 Task: Search Round Trip flight tickets for 1 adult, in Economy from London to Tokyo to travel on 11-Dec-2023. Tokyo to London on 26-Dec-2023.  Setup price alerts to receive notifications for price drop.
Action: Mouse moved to (370, 261)
Screenshot: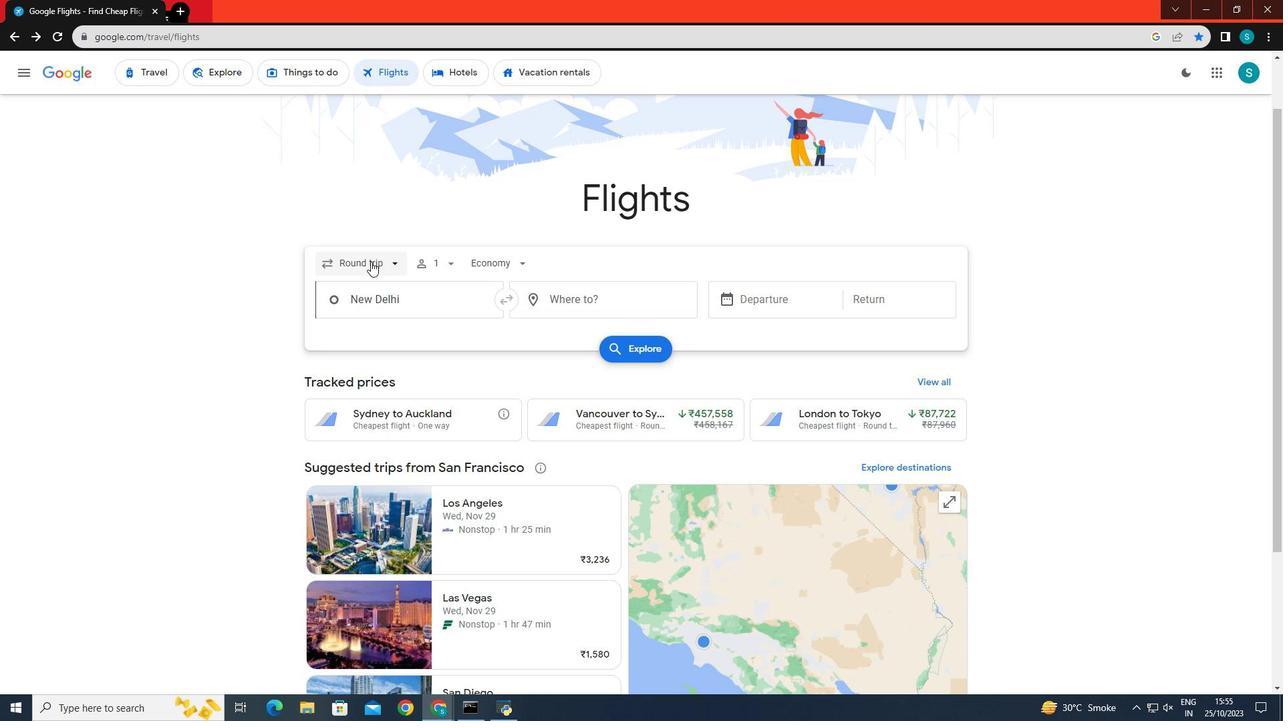 
Action: Mouse pressed left at (370, 261)
Screenshot: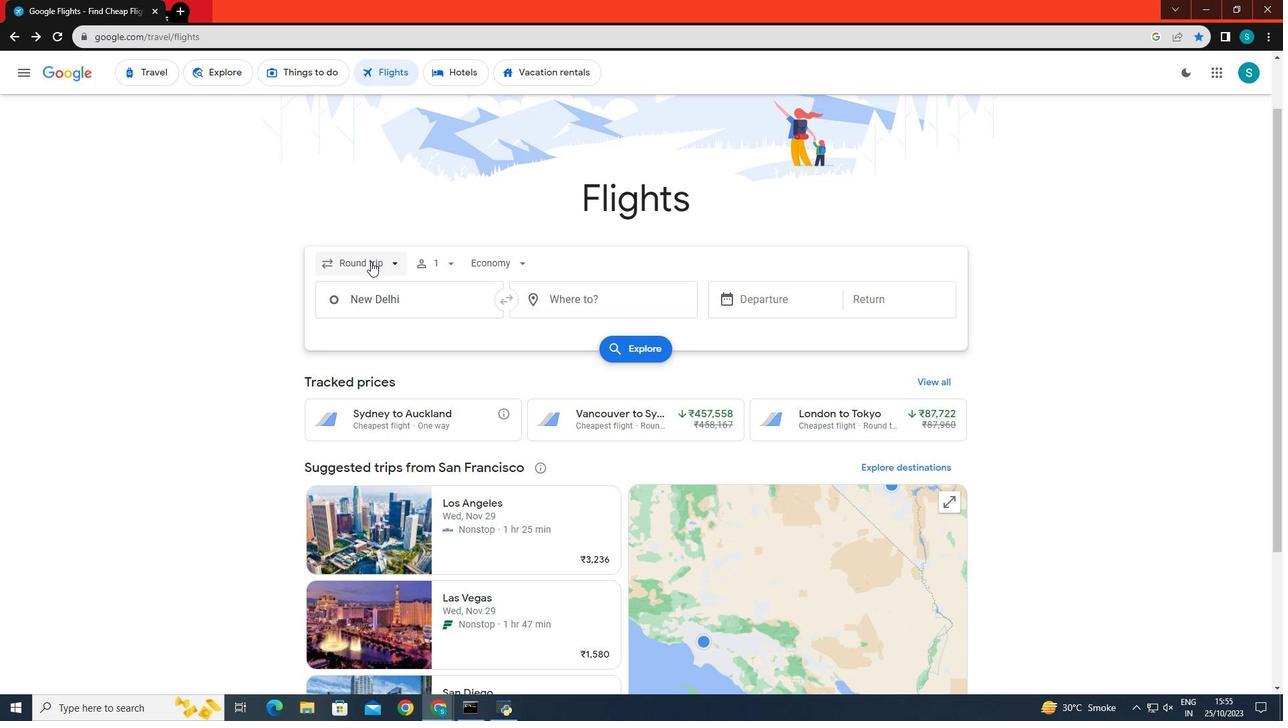 
Action: Mouse moved to (369, 298)
Screenshot: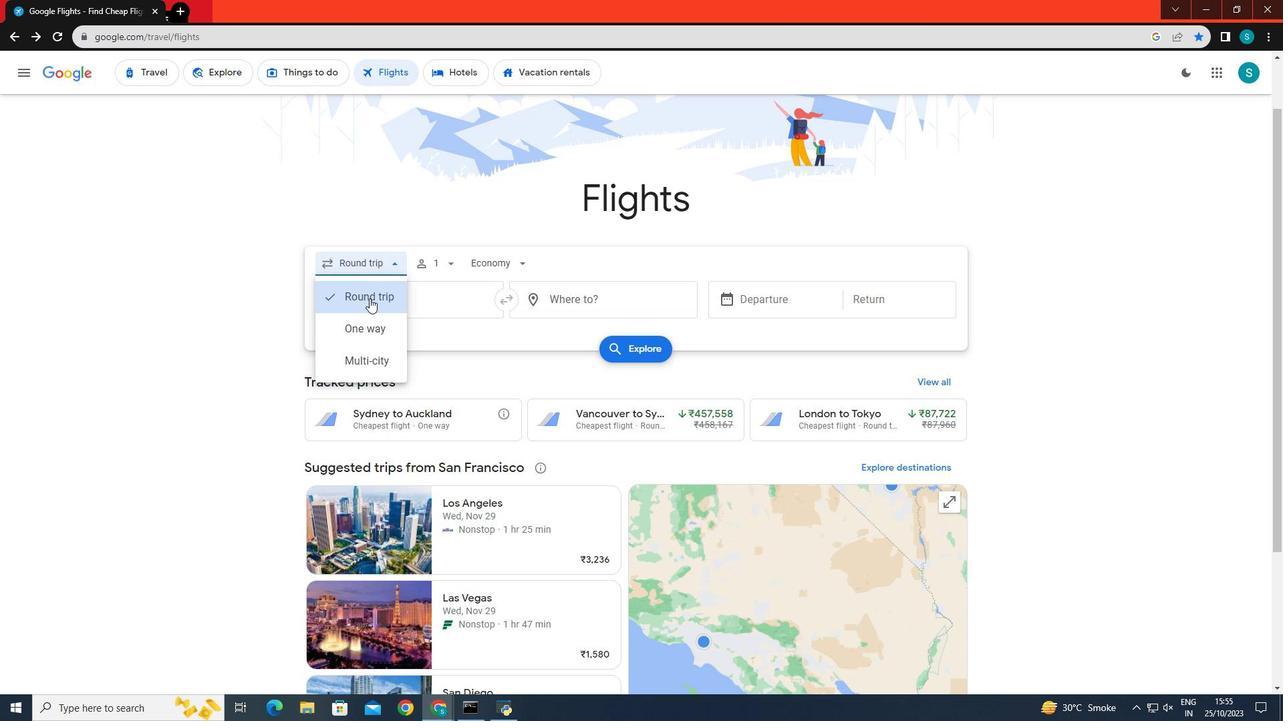 
Action: Mouse pressed left at (369, 298)
Screenshot: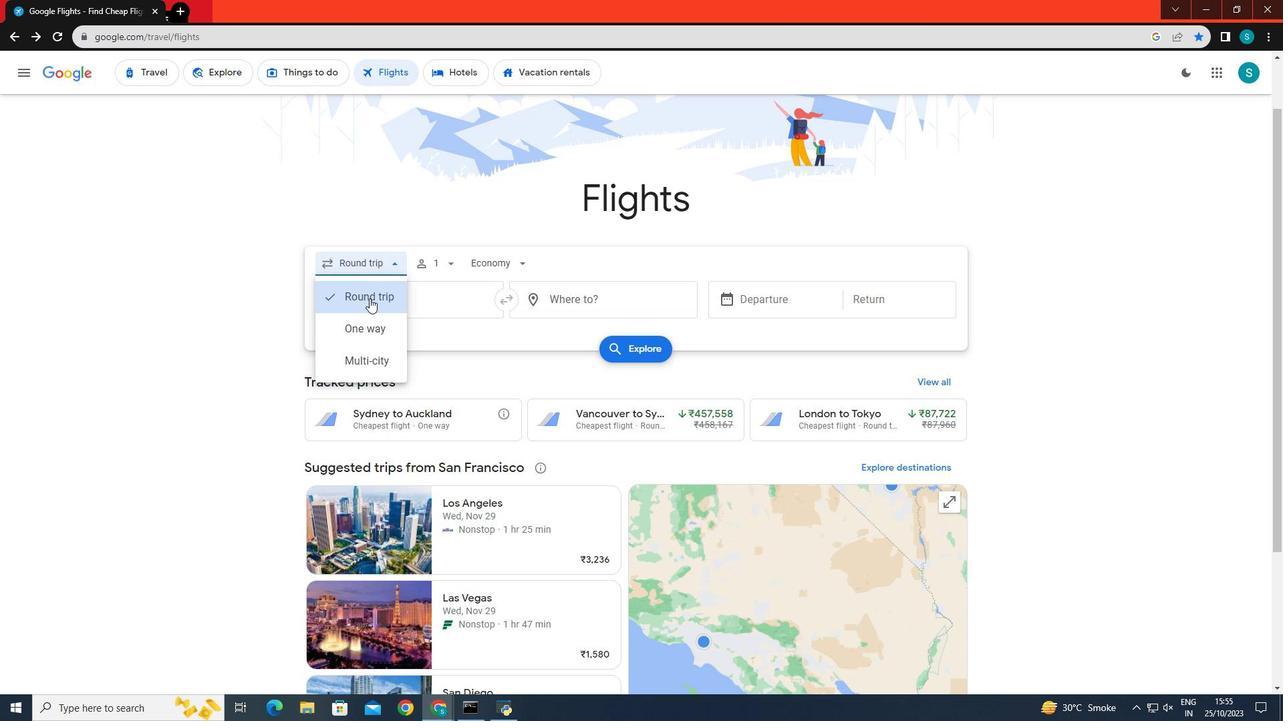 
Action: Mouse moved to (427, 262)
Screenshot: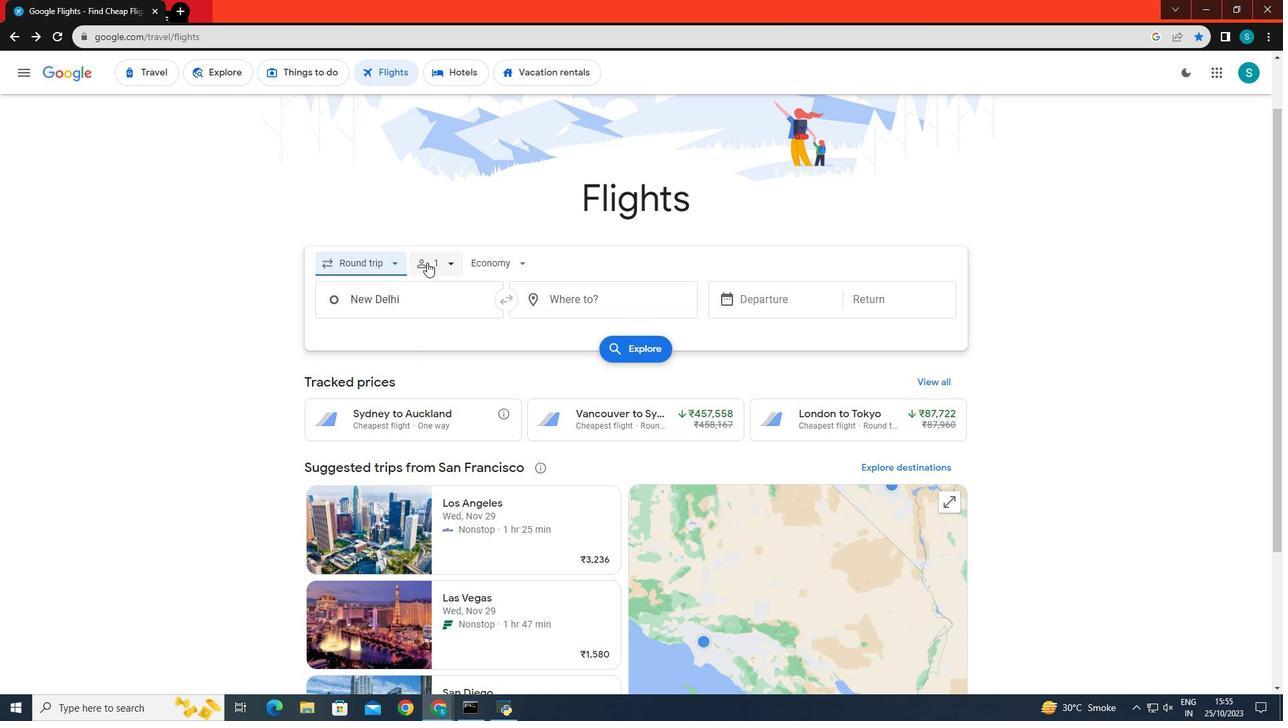 
Action: Mouse pressed left at (427, 262)
Screenshot: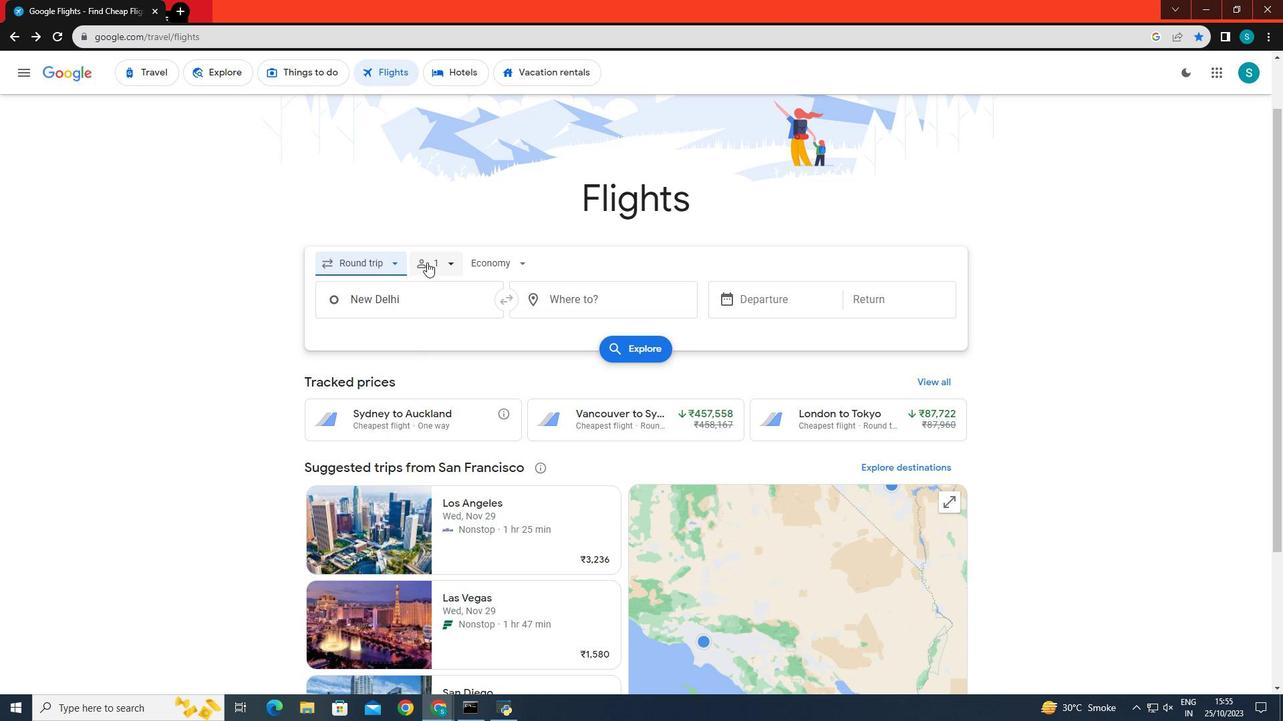 
Action: Mouse moved to (551, 294)
Screenshot: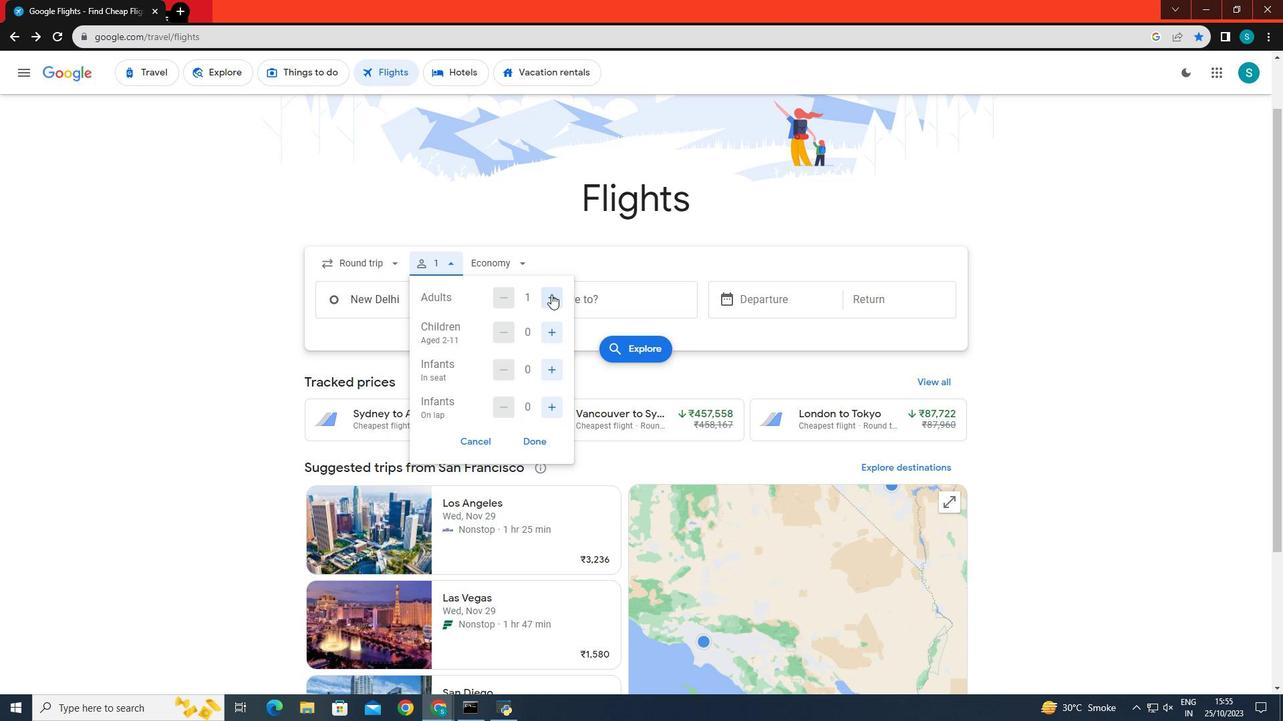 
Action: Mouse pressed left at (551, 294)
Screenshot: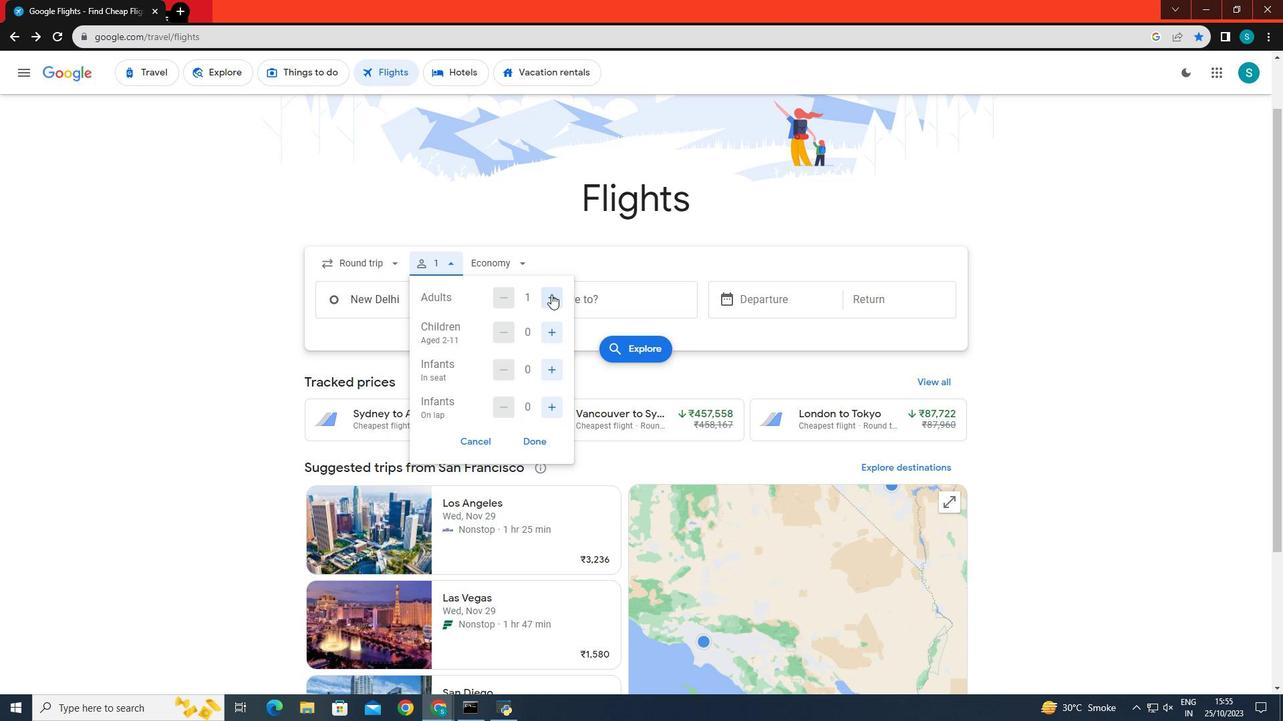 
Action: Mouse moved to (542, 447)
Screenshot: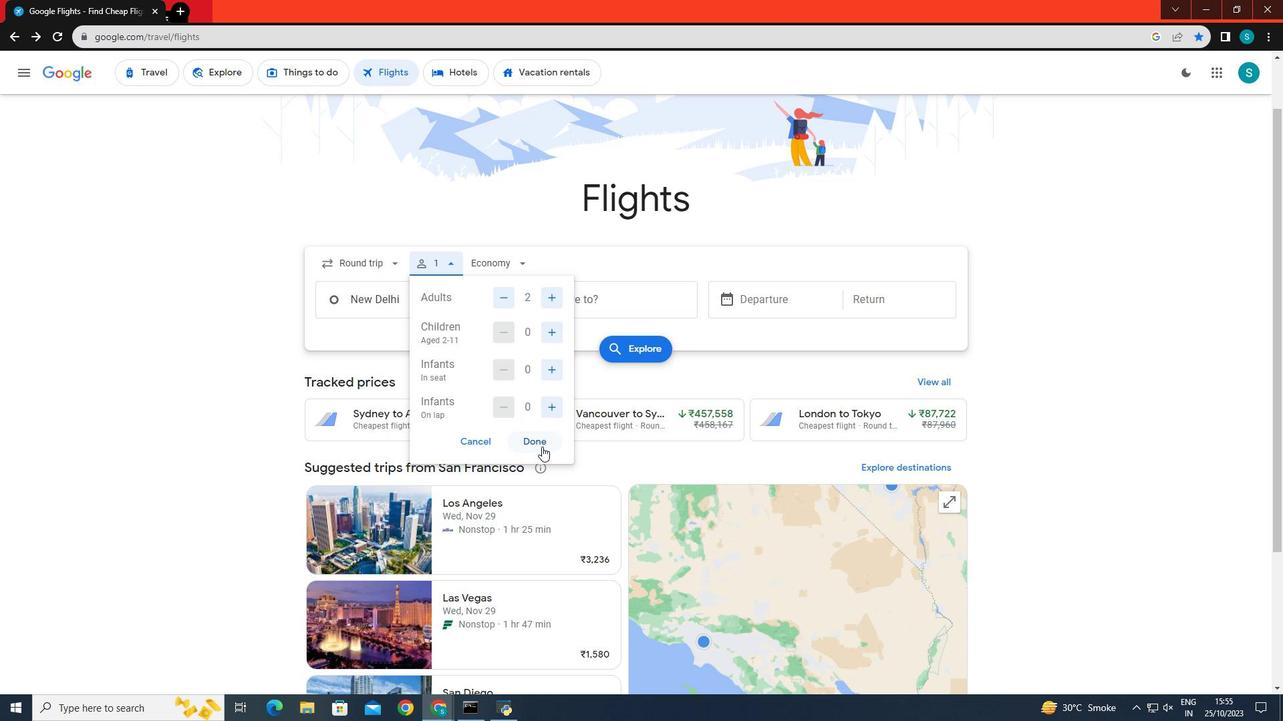 
Action: Mouse pressed left at (542, 447)
Screenshot: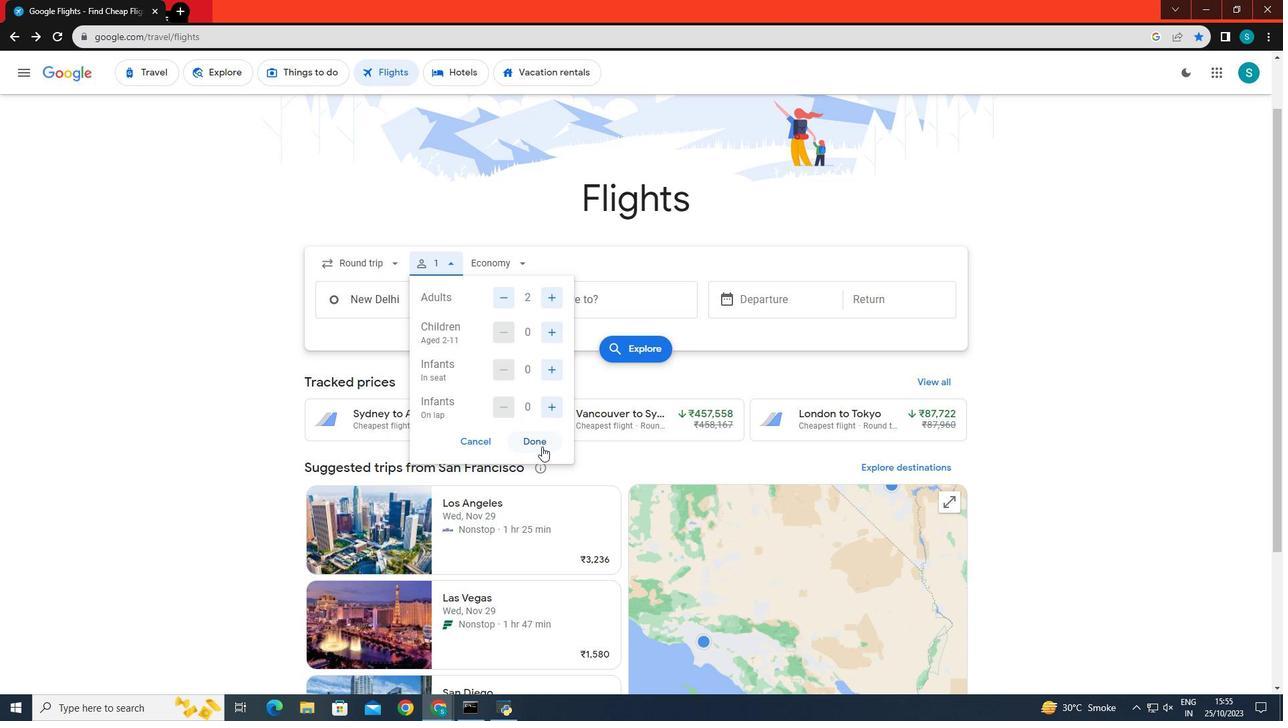 
Action: Mouse moved to (499, 265)
Screenshot: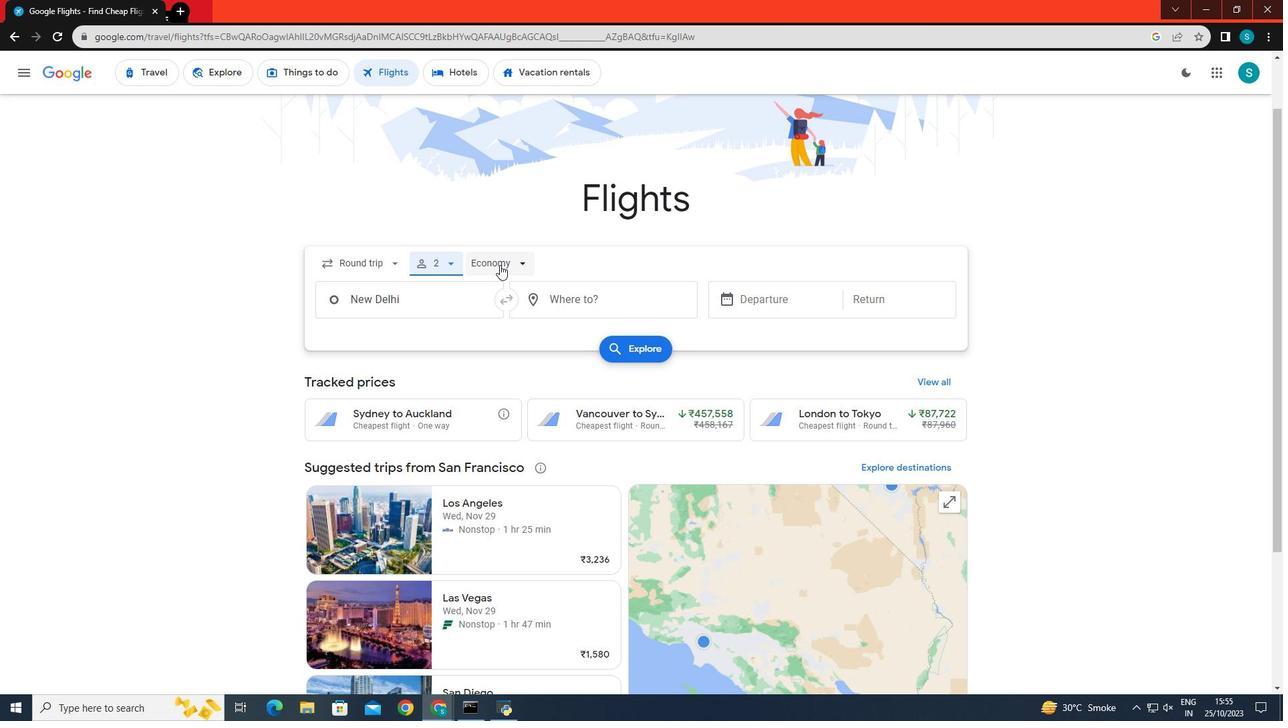 
Action: Mouse pressed left at (499, 265)
Screenshot: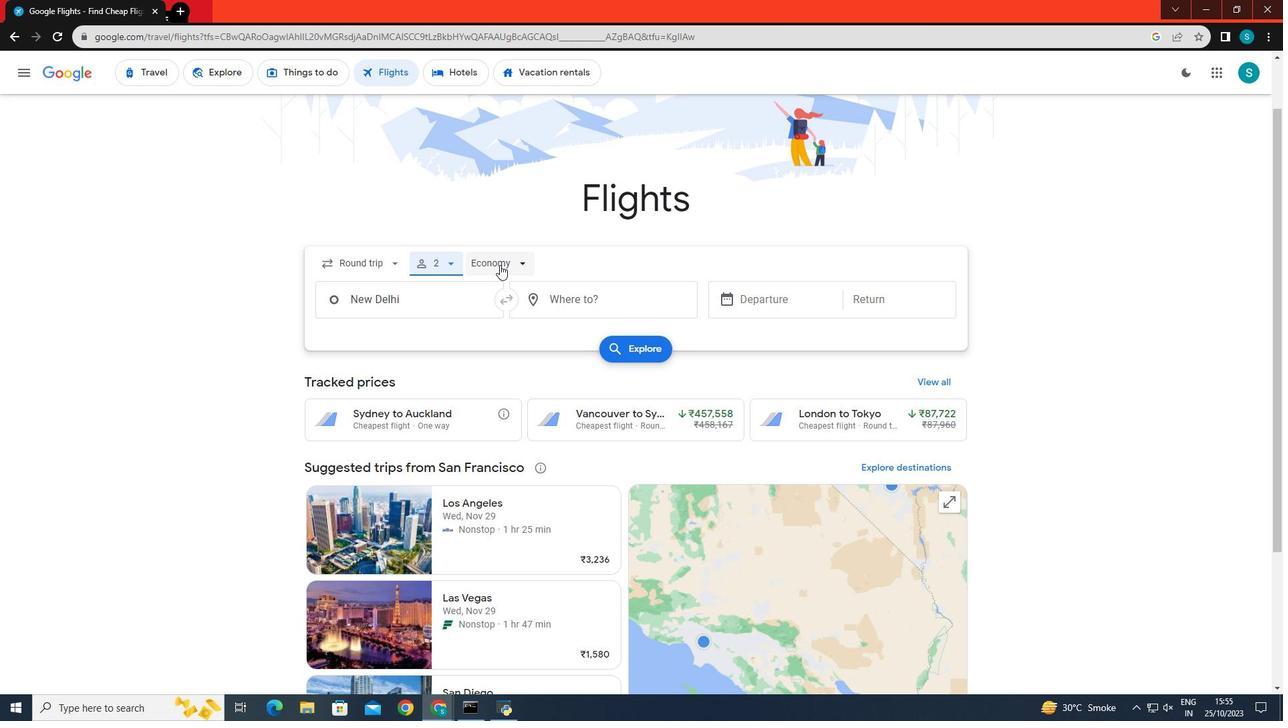 
Action: Mouse moved to (513, 298)
Screenshot: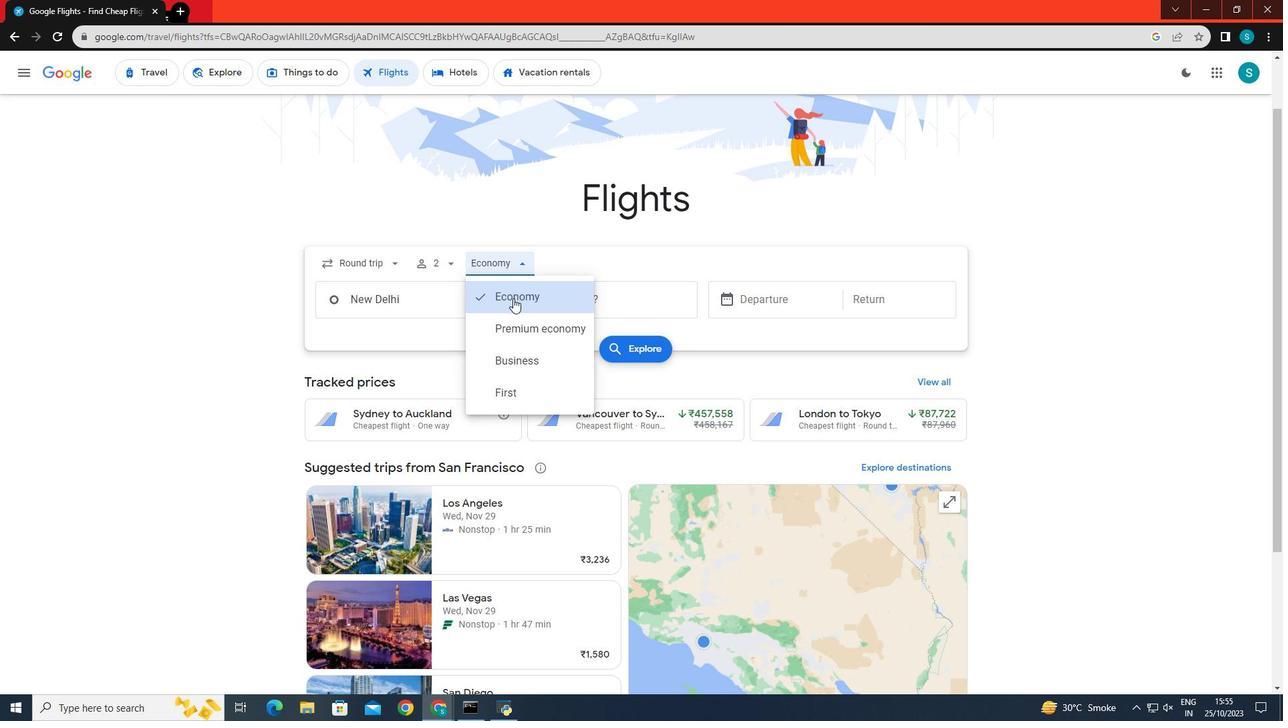 
Action: Mouse pressed left at (513, 298)
Screenshot: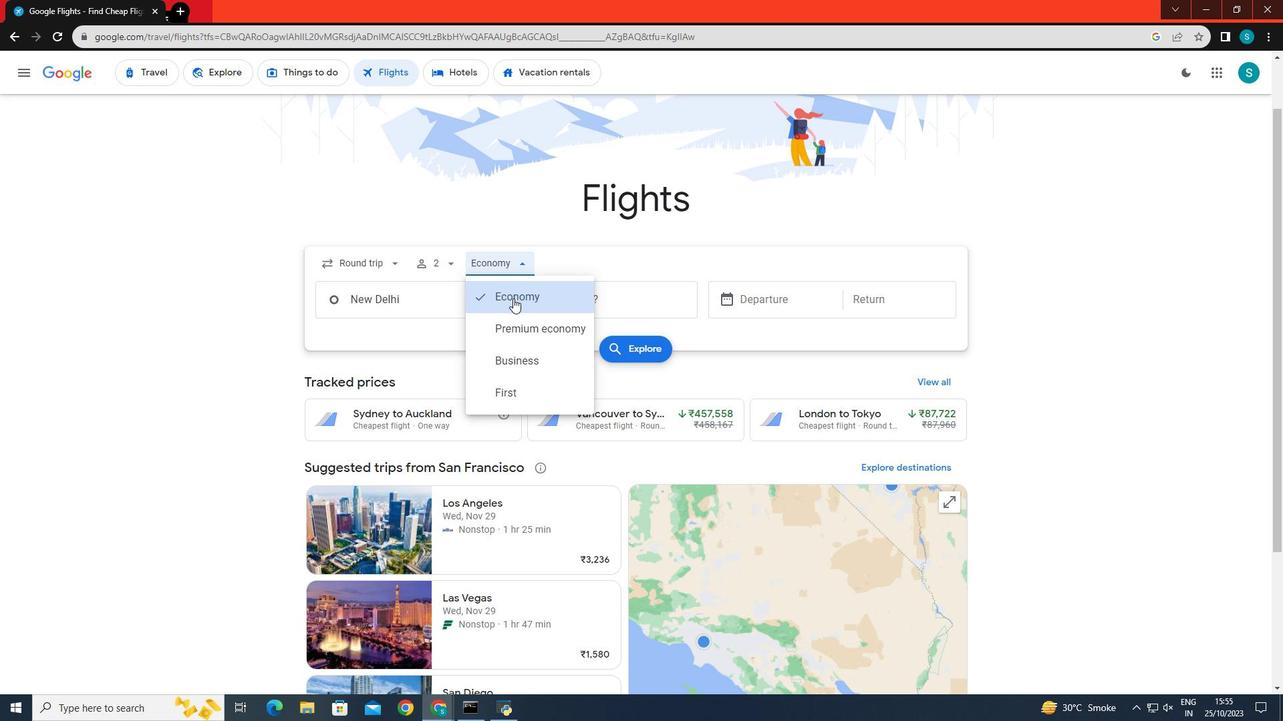
Action: Mouse moved to (415, 299)
Screenshot: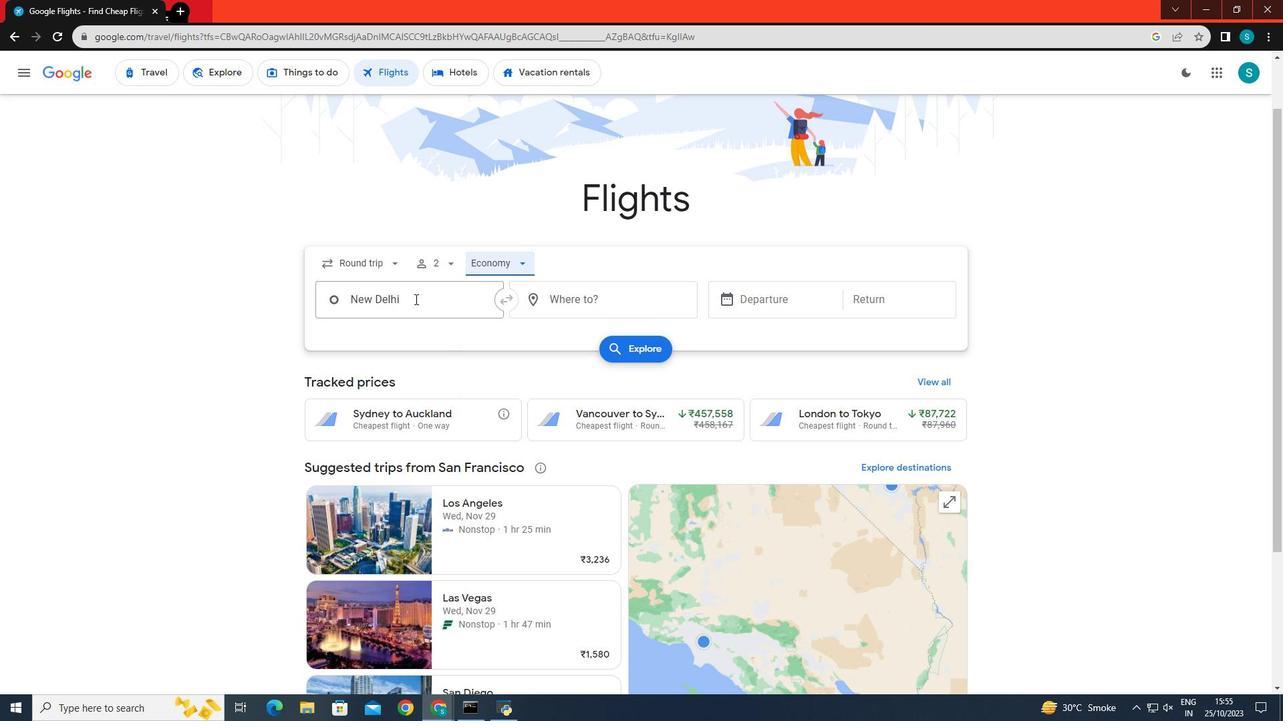 
Action: Mouse pressed left at (415, 299)
Screenshot: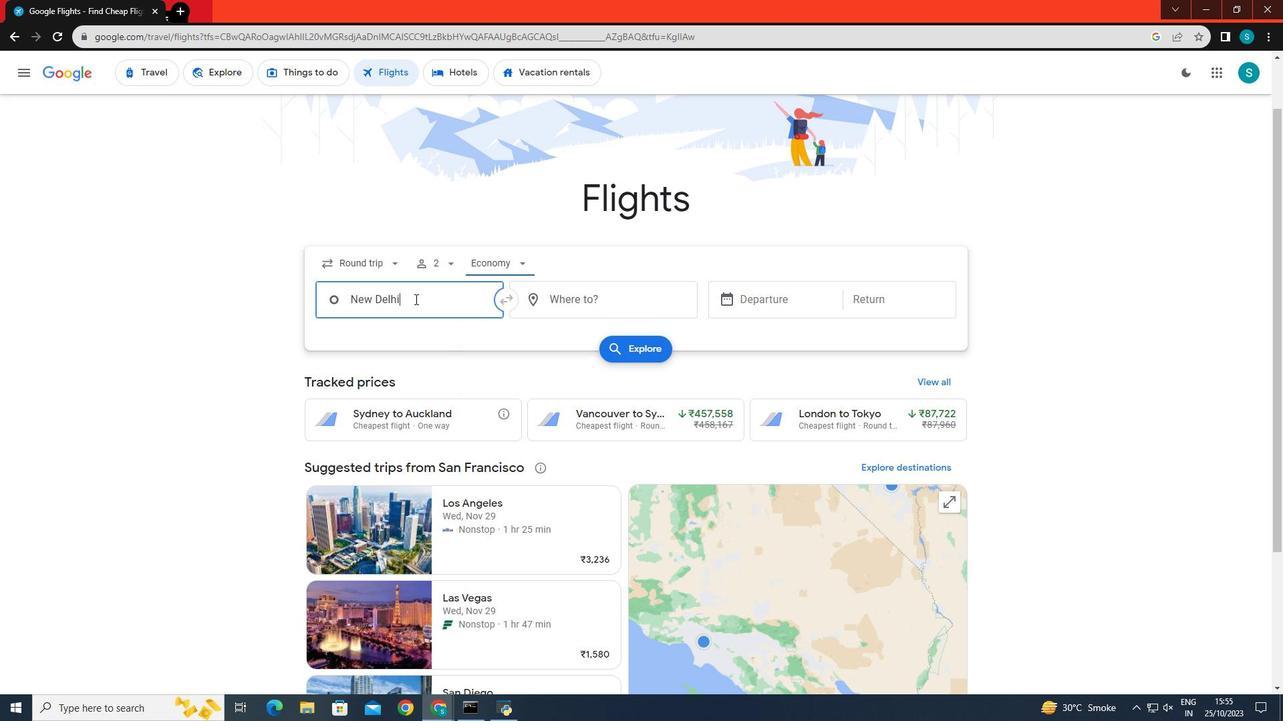 
Action: Key pressed <Key.backspace><Key.caps_lock>L<Key.caps_lock>an<Key.backspace><Key.backspace>ondon
Screenshot: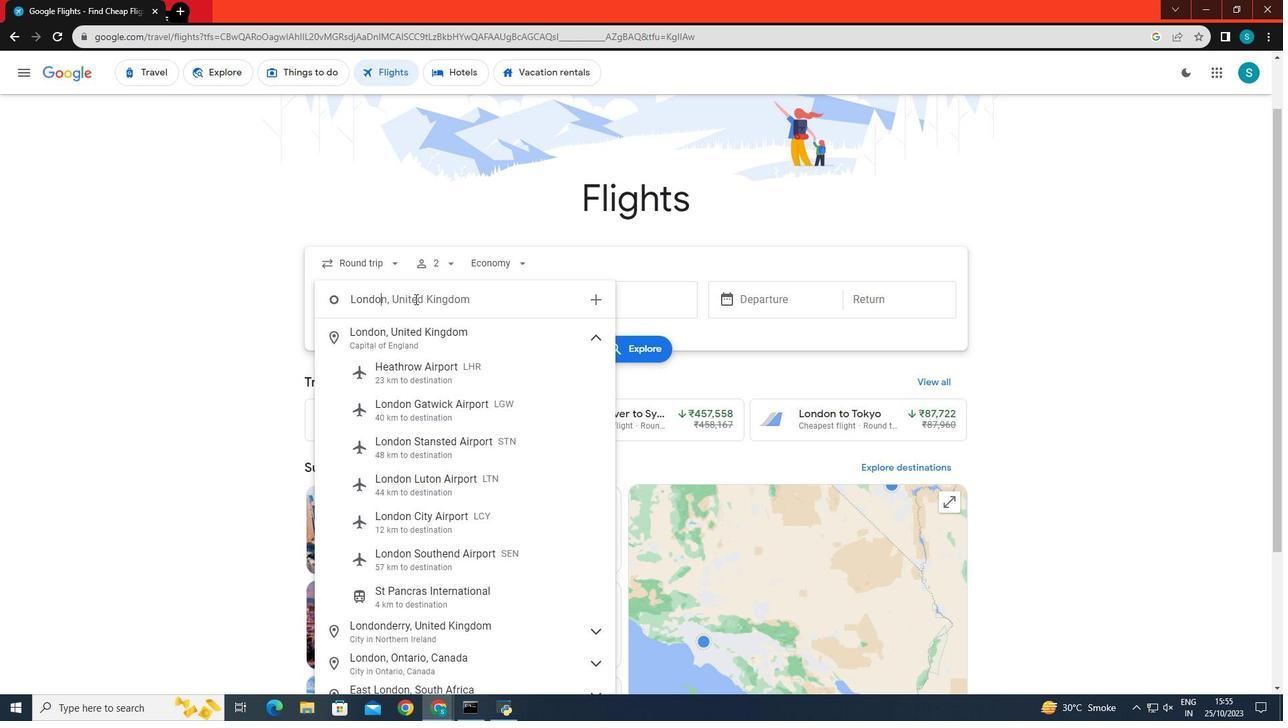 
Action: Mouse moved to (429, 369)
Screenshot: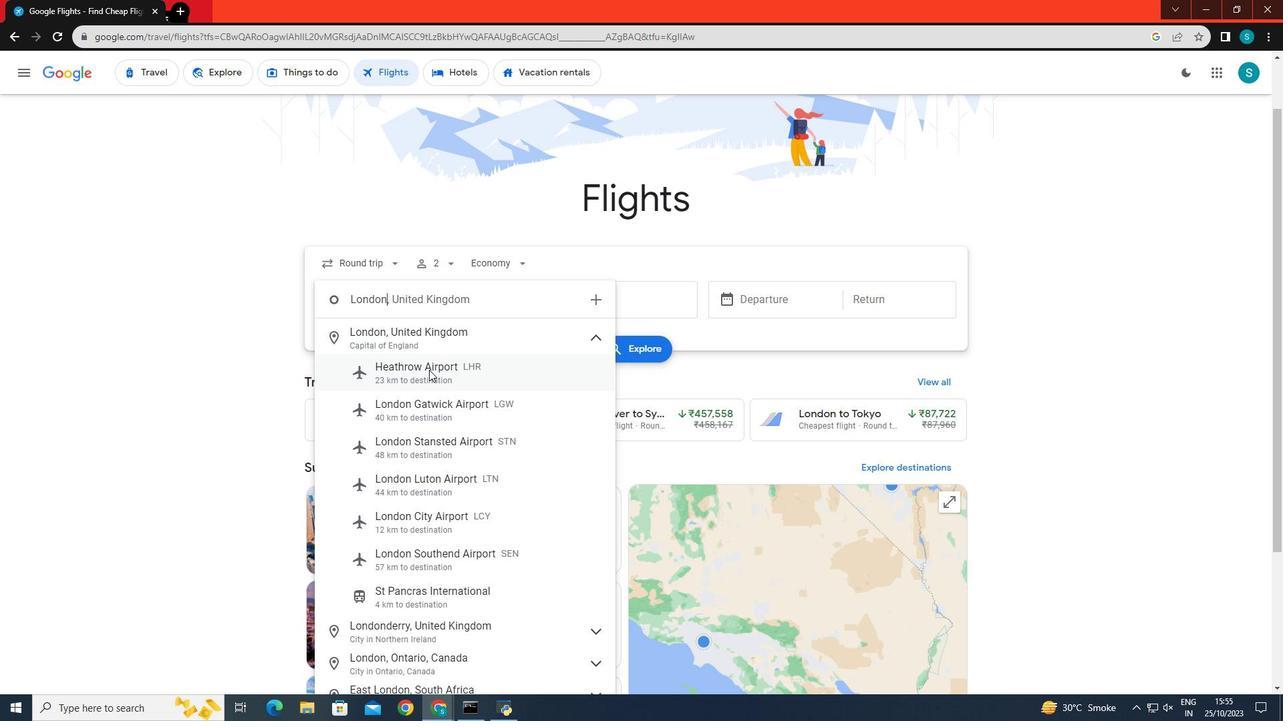 
Action: Mouse pressed left at (429, 369)
Screenshot: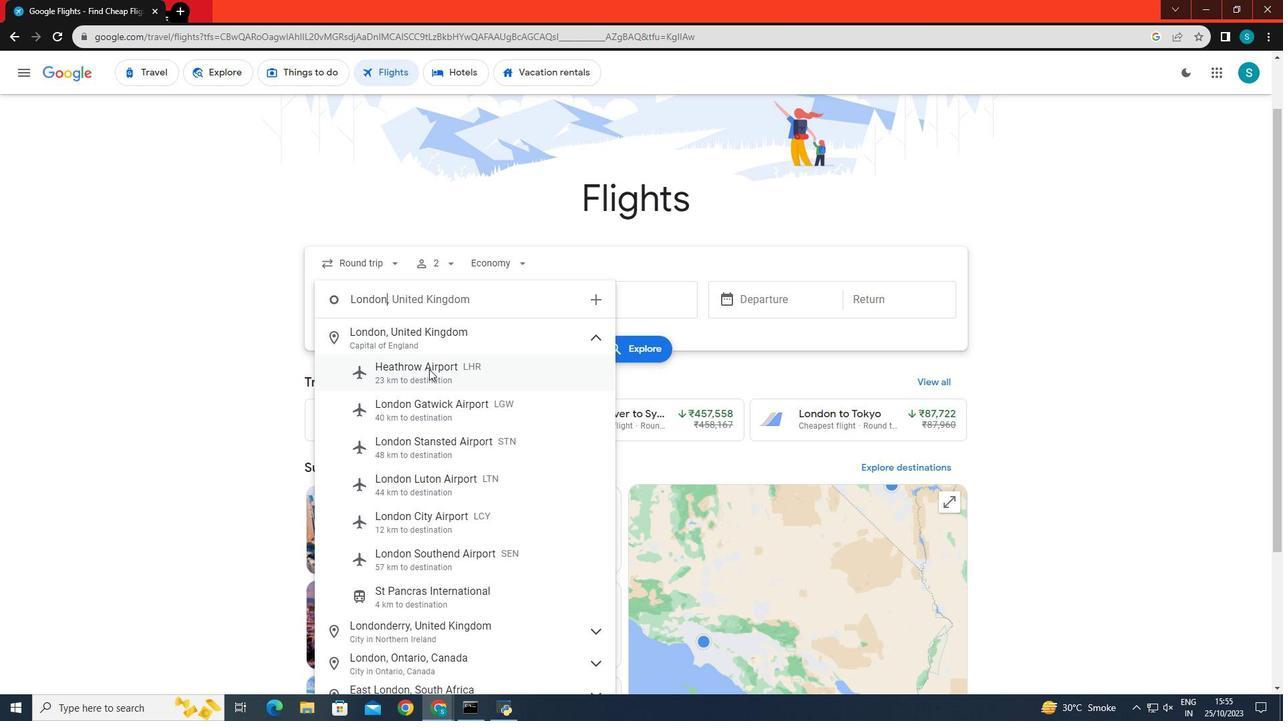 
Action: Mouse moved to (608, 303)
Screenshot: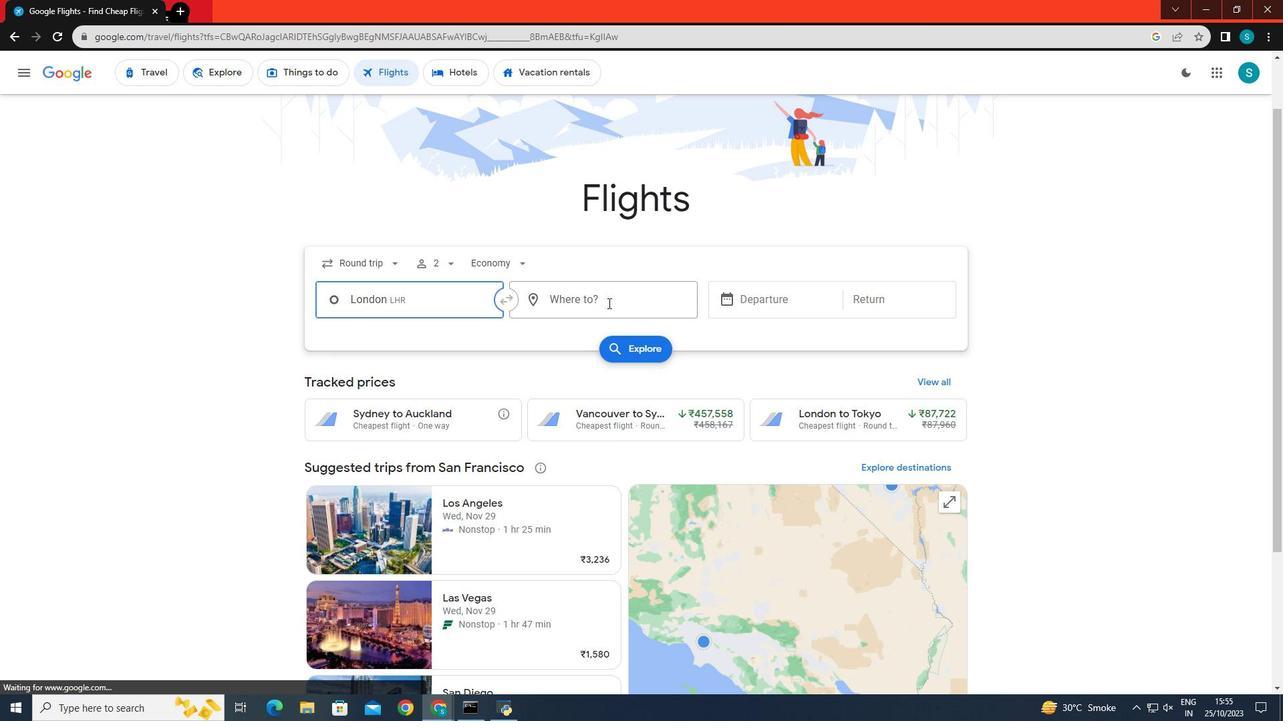 
Action: Mouse pressed left at (608, 303)
Screenshot: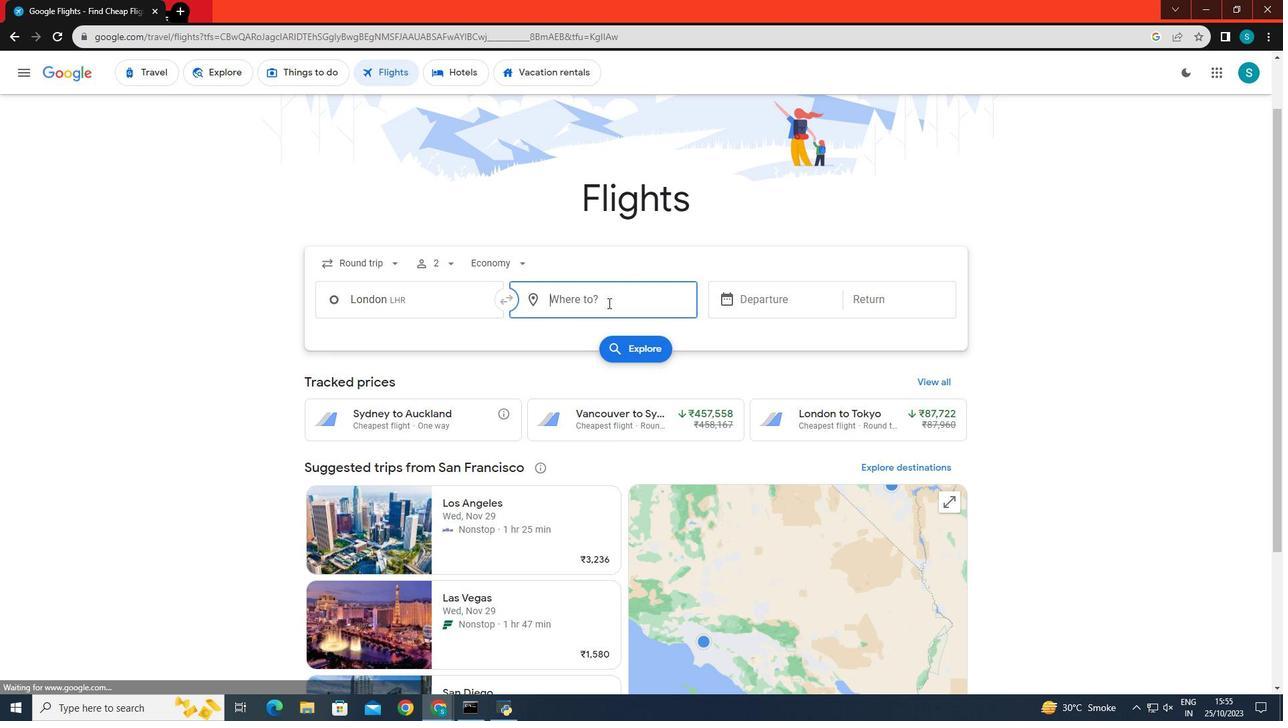 
Action: Mouse moved to (606, 302)
Screenshot: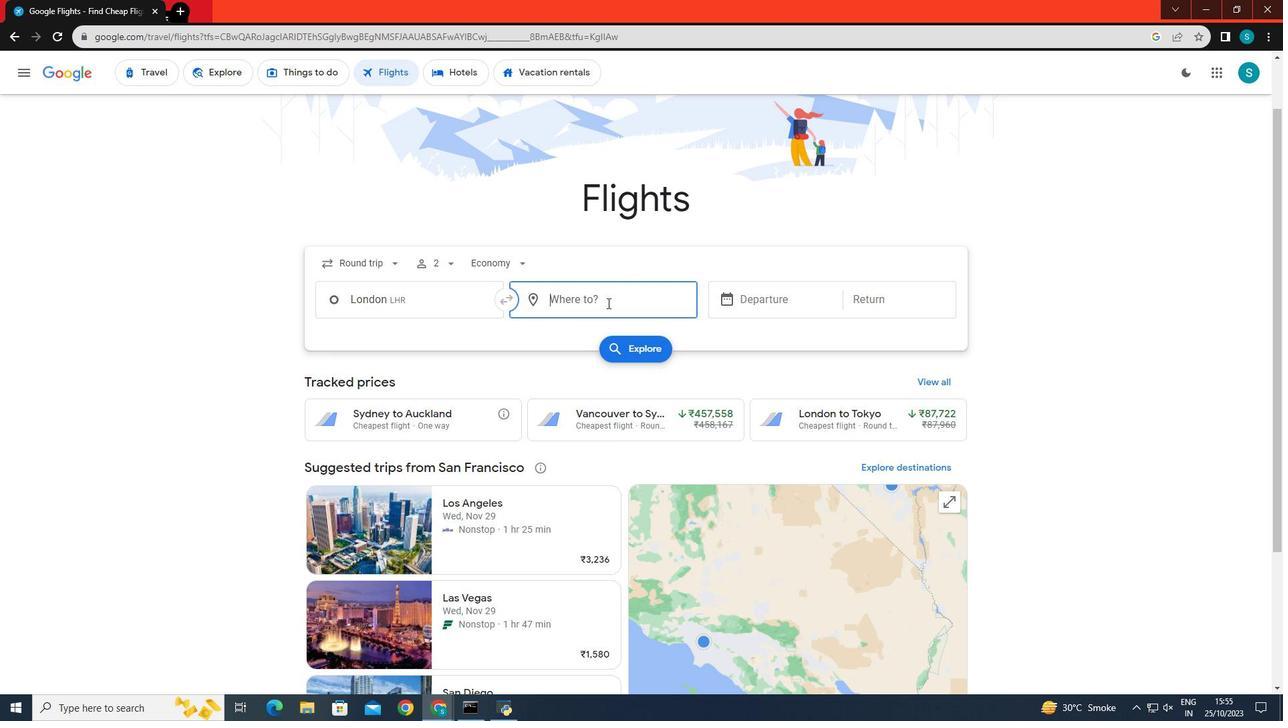 
Action: Key pressed <Key.caps_lock>T<Key.caps_lock>okyo
Screenshot: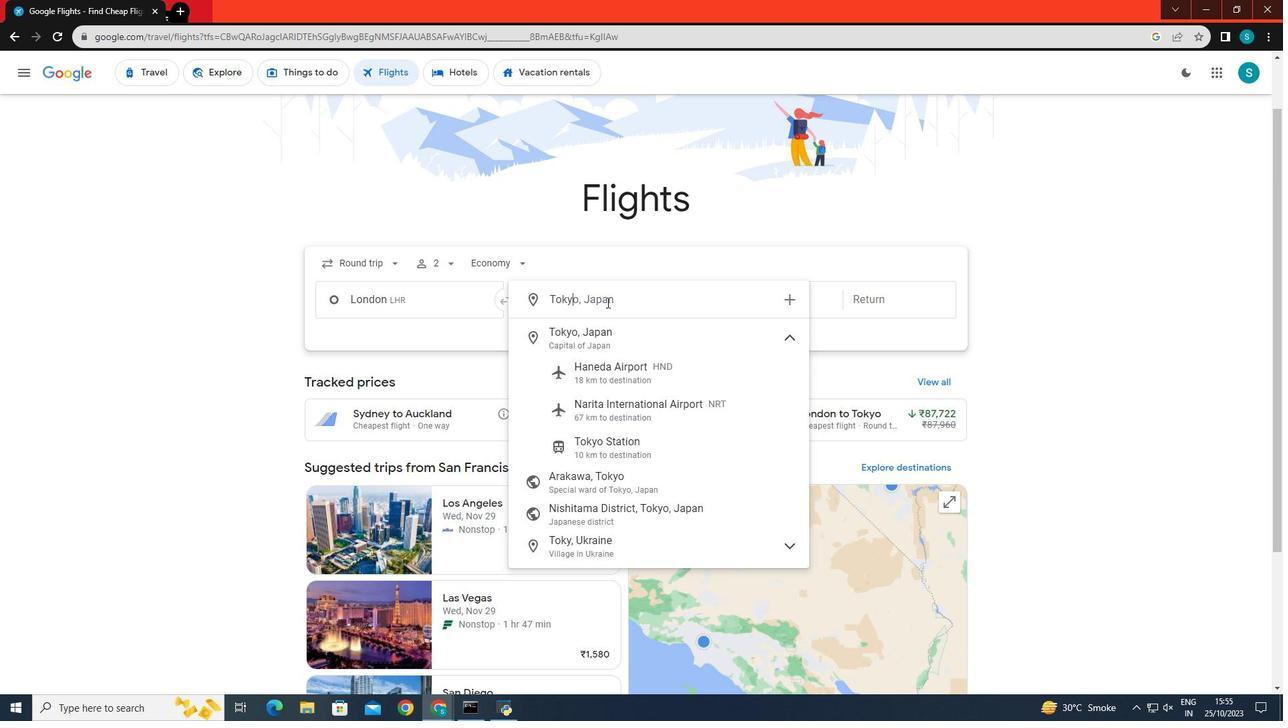 
Action: Mouse moved to (623, 374)
Screenshot: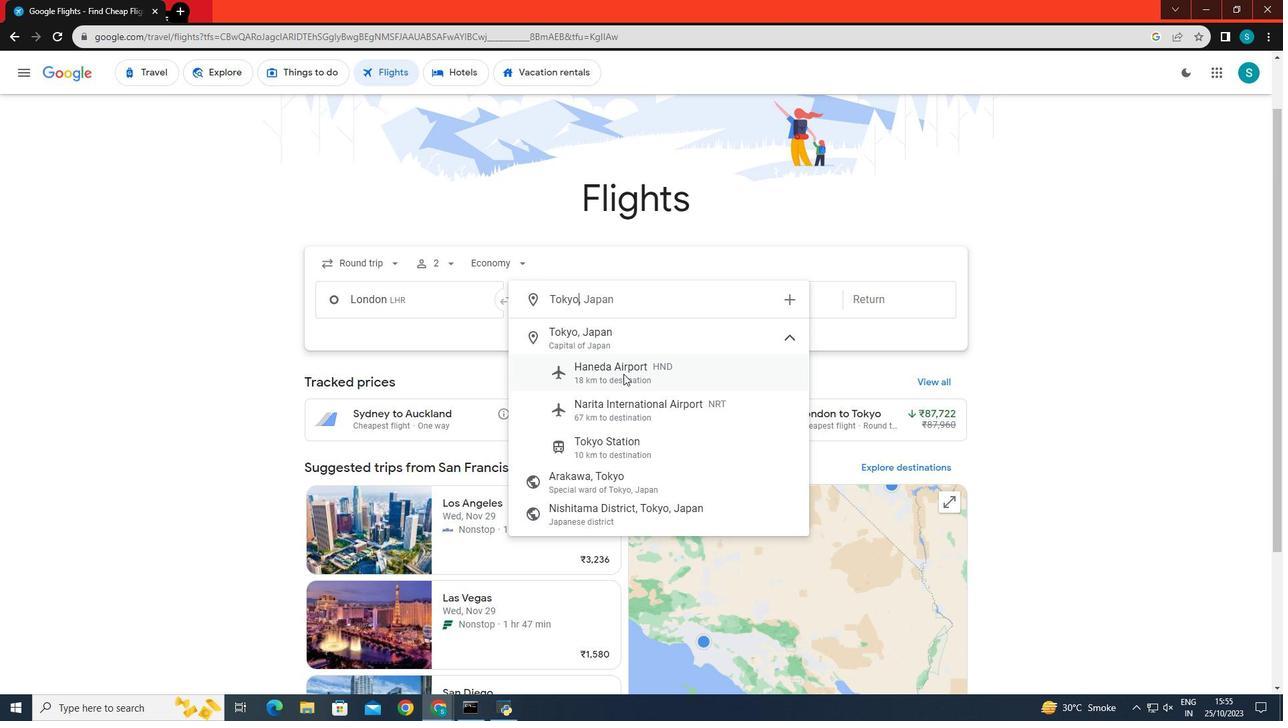 
Action: Mouse pressed left at (623, 374)
Screenshot: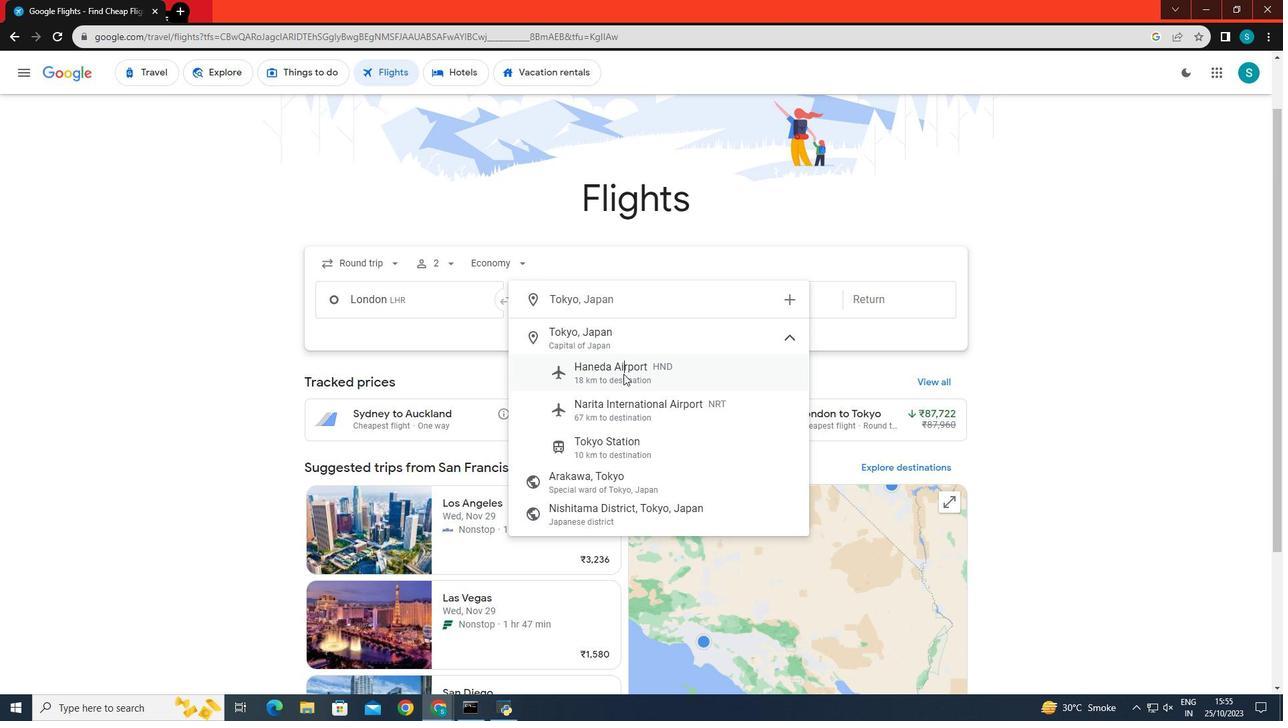 
Action: Mouse moved to (762, 298)
Screenshot: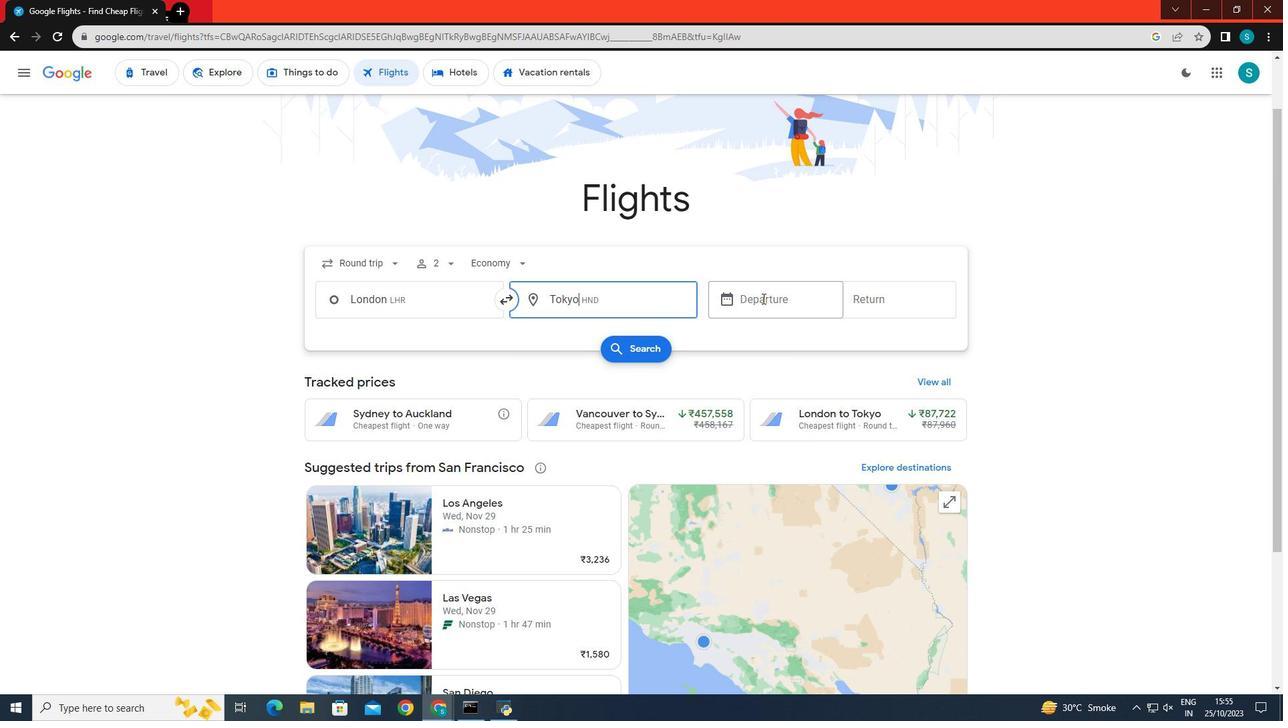 
Action: Mouse pressed left at (762, 298)
Screenshot: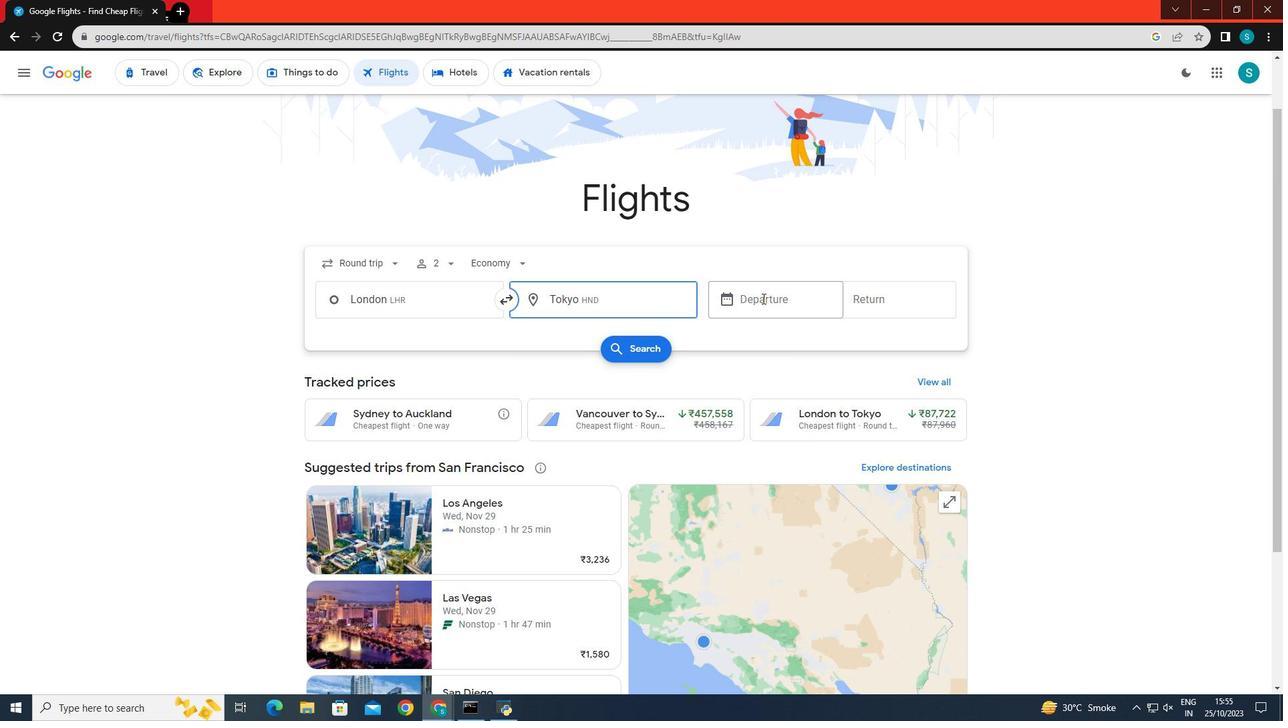 
Action: Mouse moved to (968, 465)
Screenshot: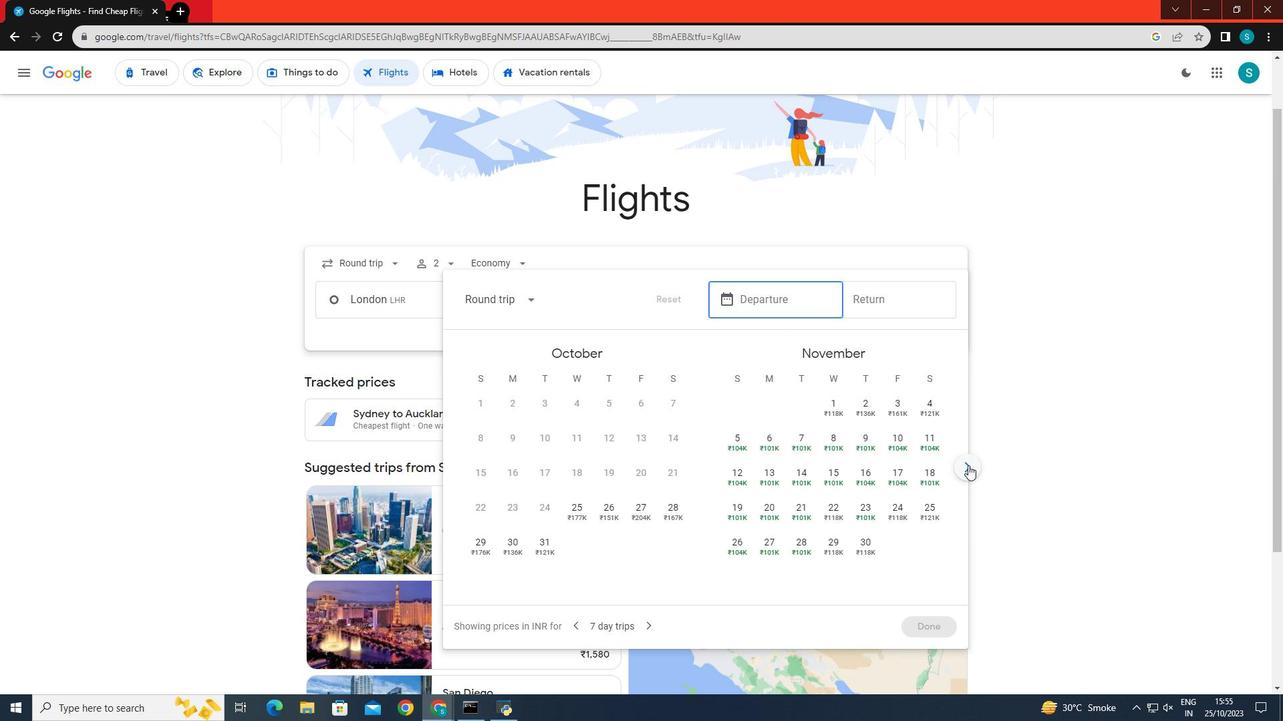 
Action: Mouse pressed left at (968, 465)
Screenshot: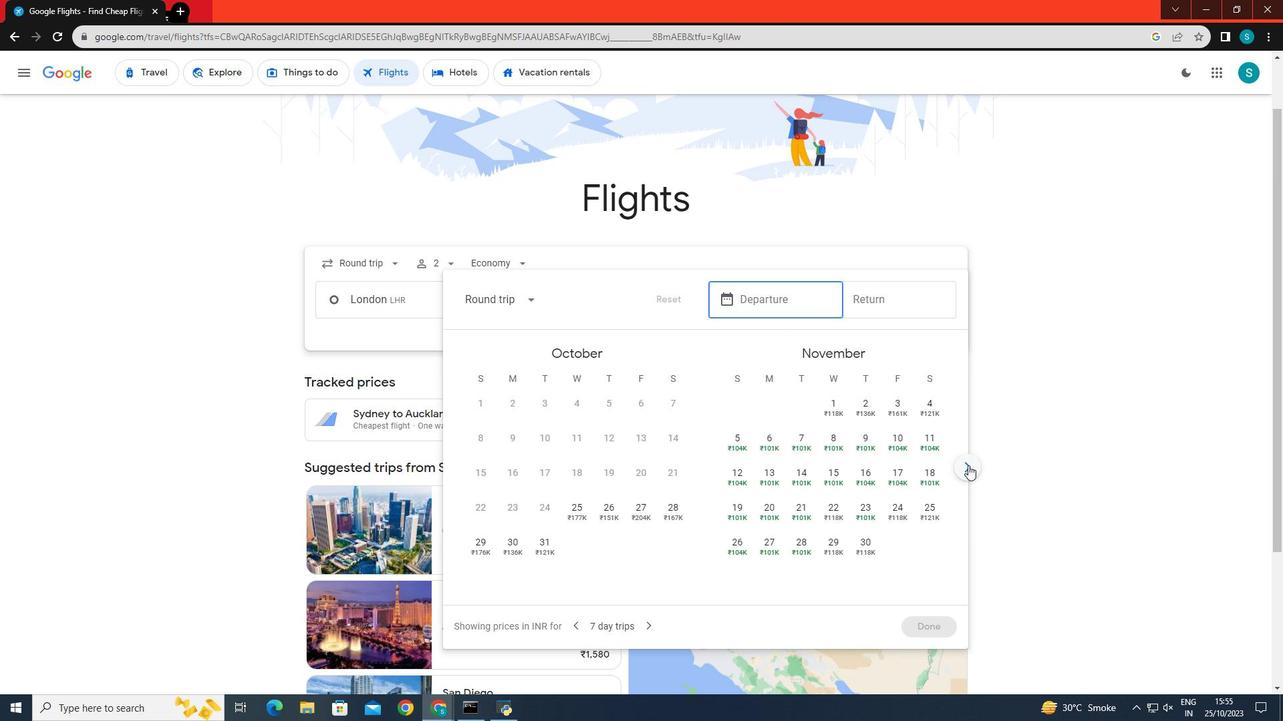 
Action: Mouse moved to (764, 471)
Screenshot: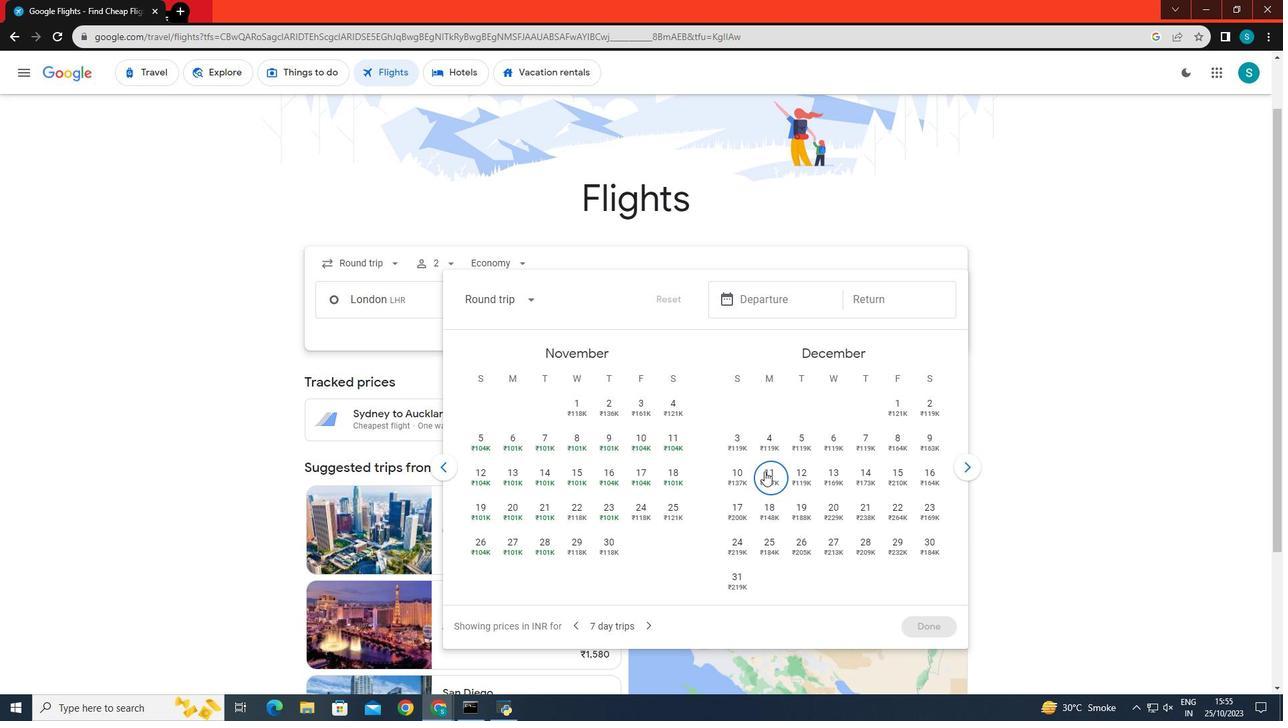 
Action: Mouse pressed left at (764, 471)
Screenshot: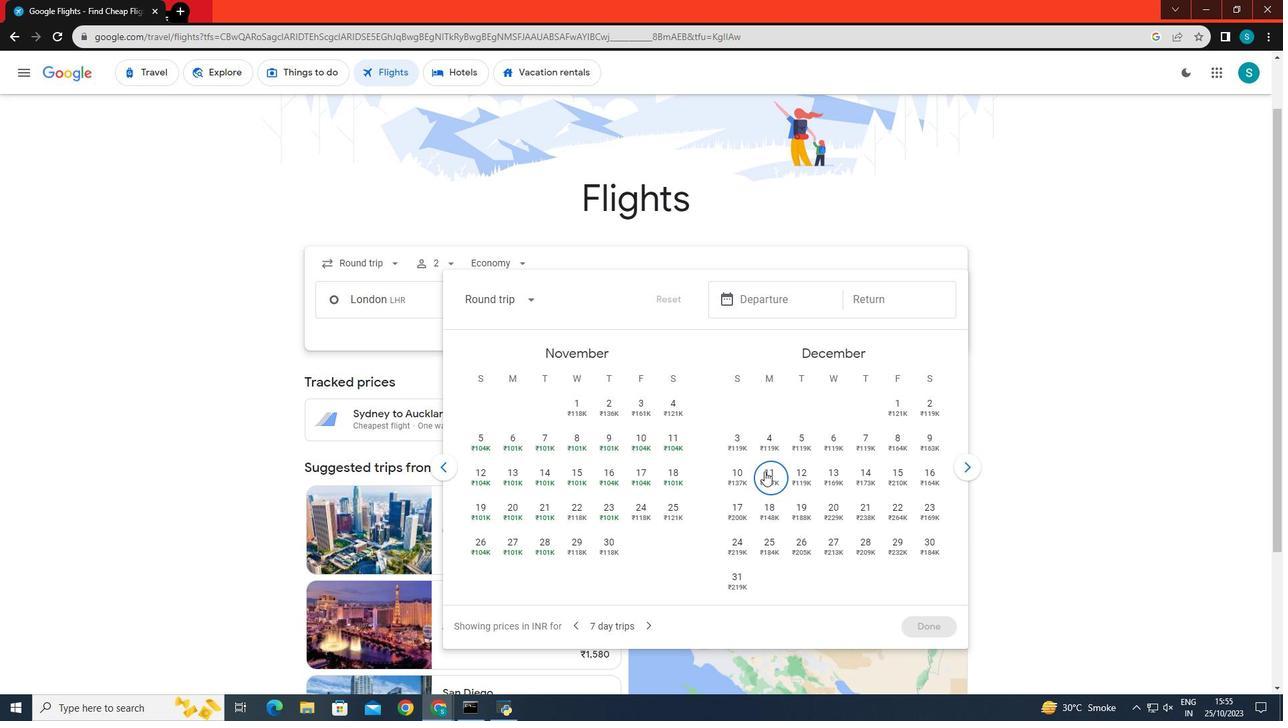 
Action: Mouse moved to (809, 548)
Screenshot: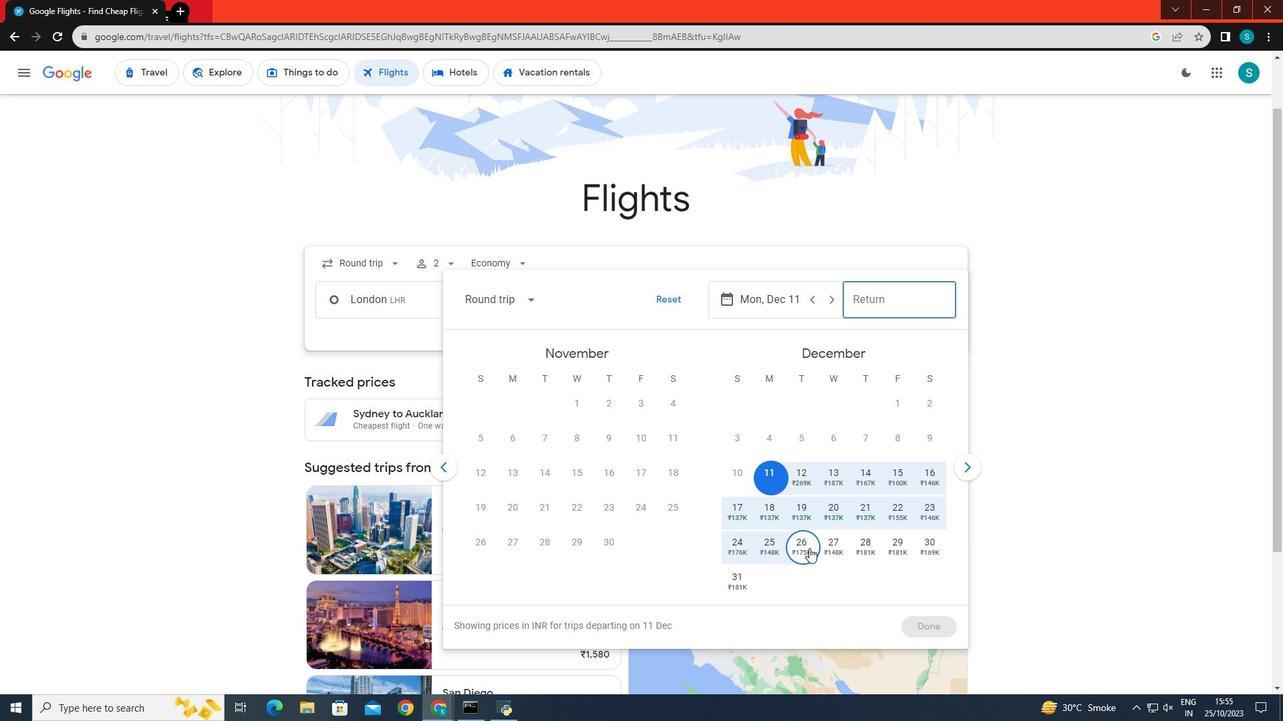 
Action: Mouse pressed left at (809, 548)
Screenshot: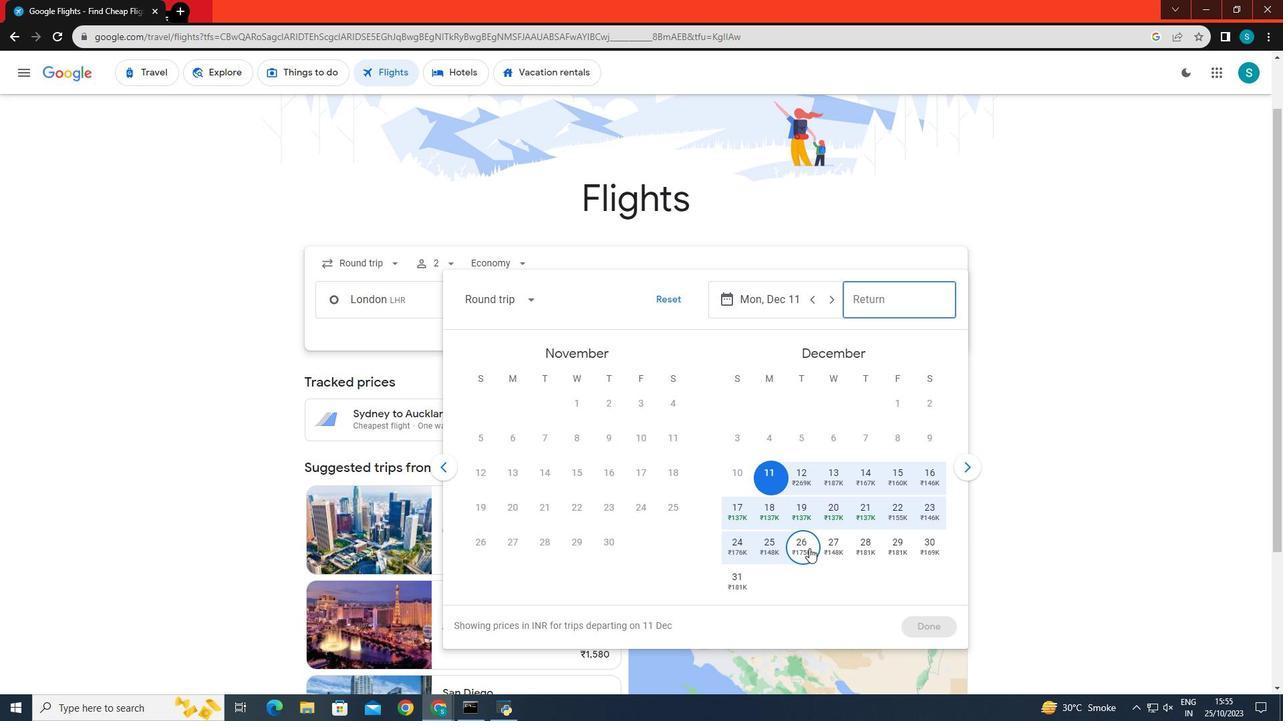 
Action: Mouse moved to (930, 628)
Screenshot: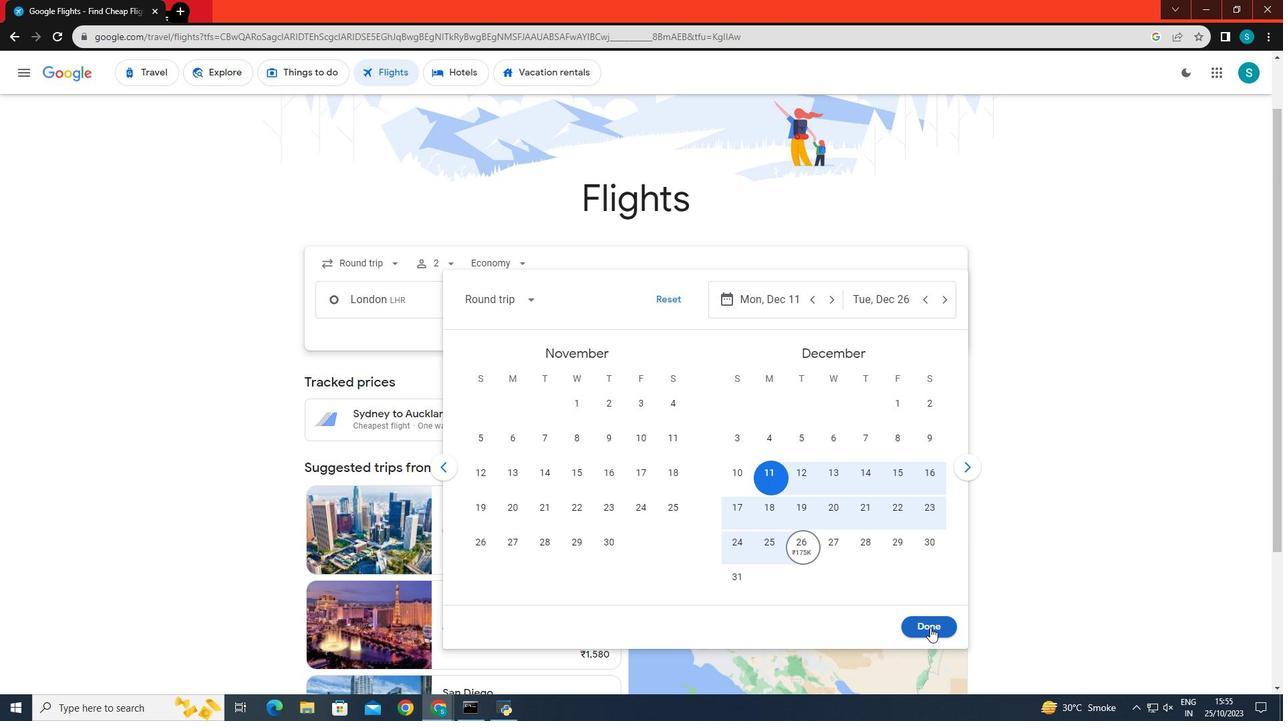 
Action: Mouse pressed left at (930, 628)
Screenshot: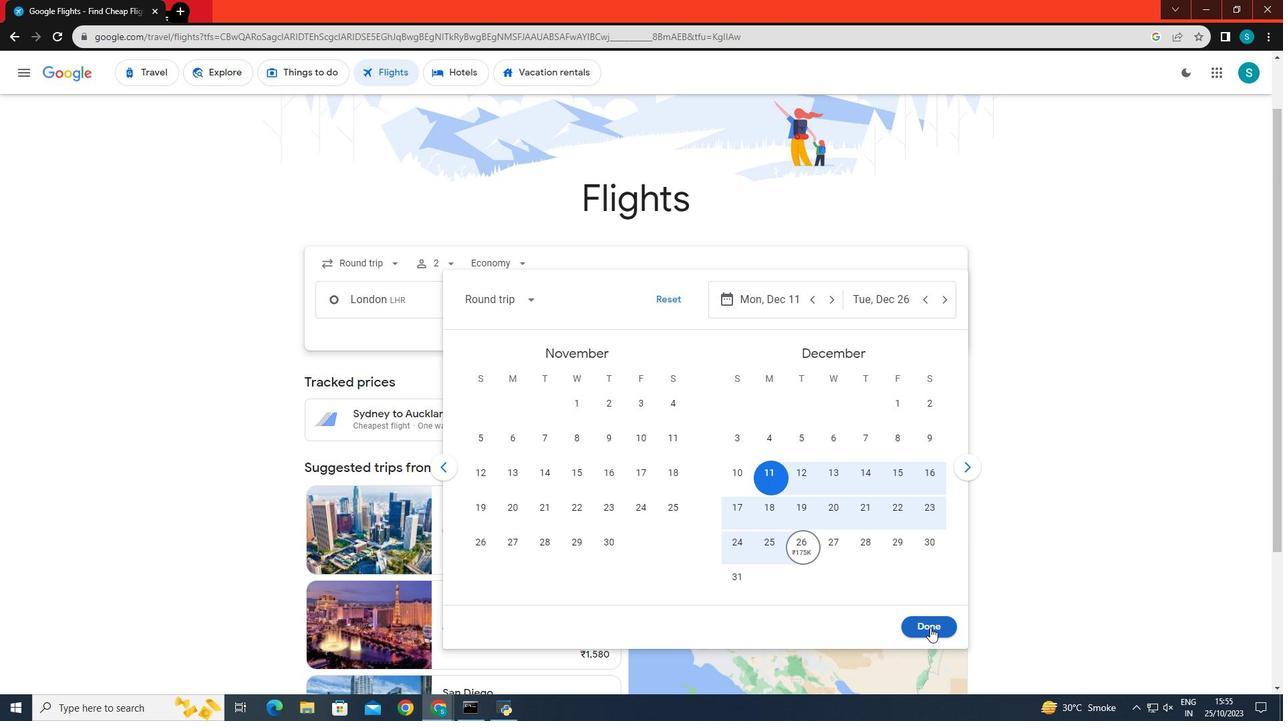 
Action: Mouse moved to (634, 354)
Screenshot: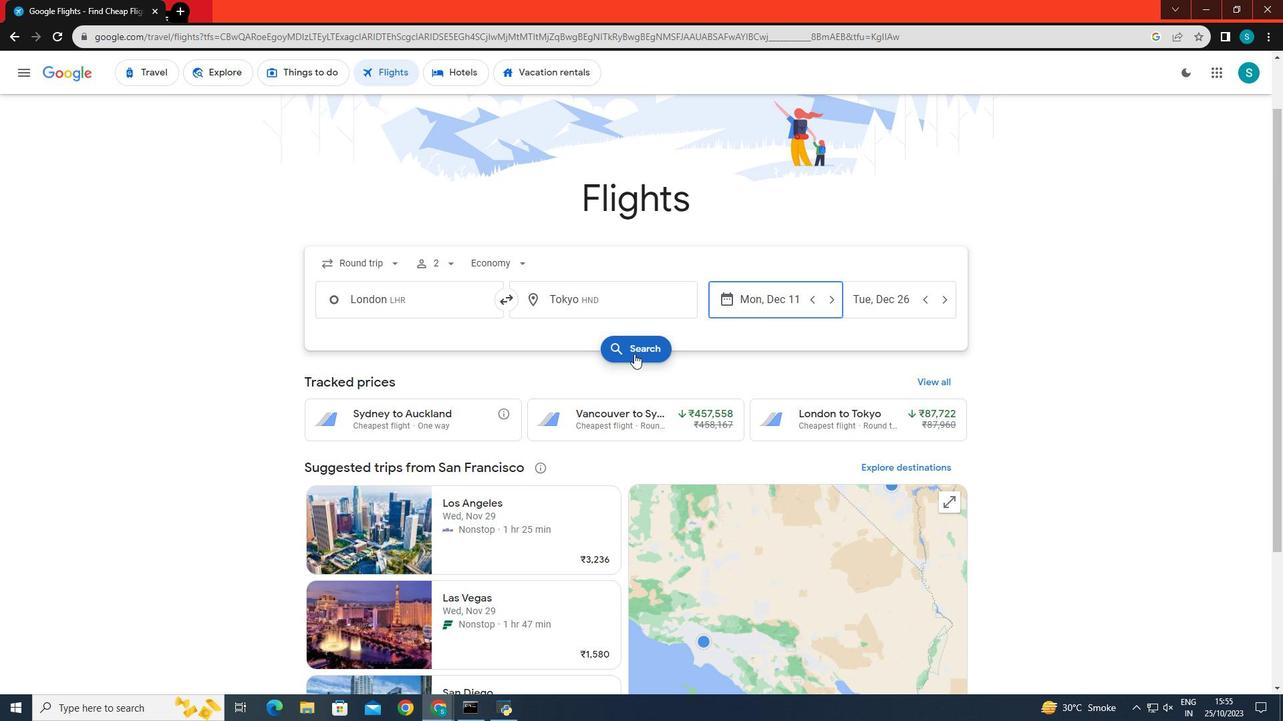 
Action: Mouse pressed left at (634, 354)
Screenshot: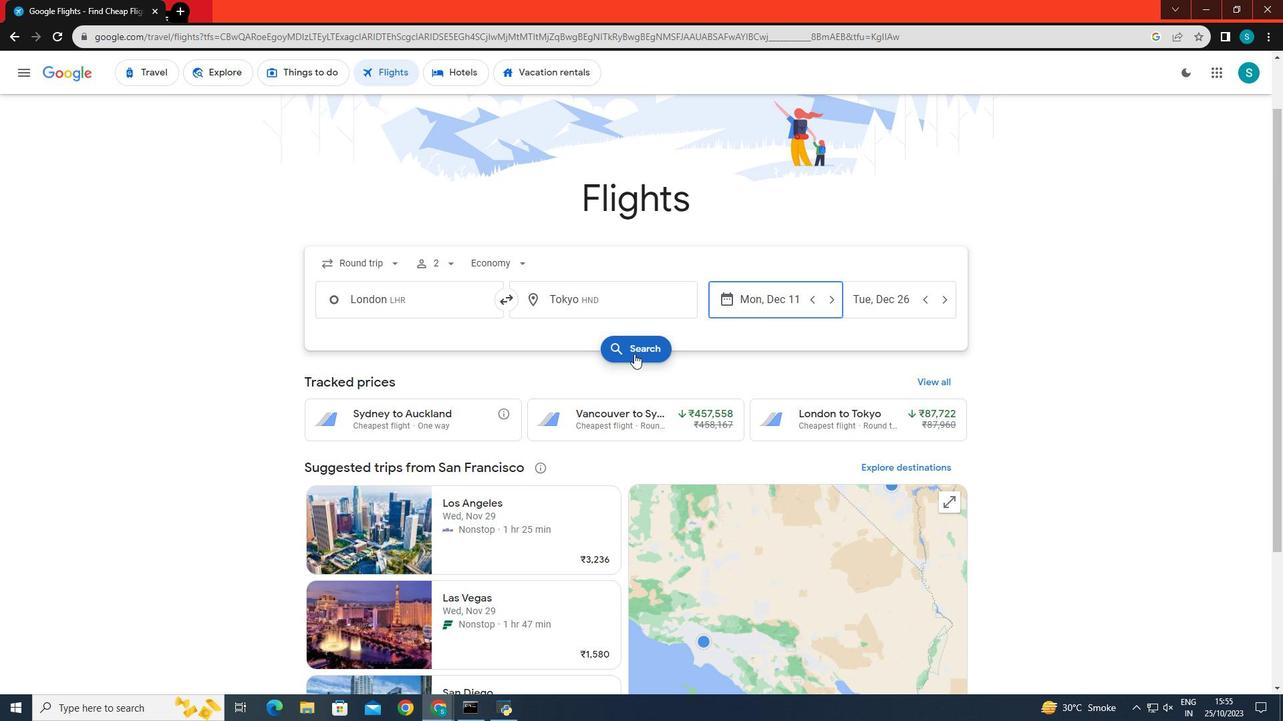 
Action: Mouse moved to (462, 242)
Screenshot: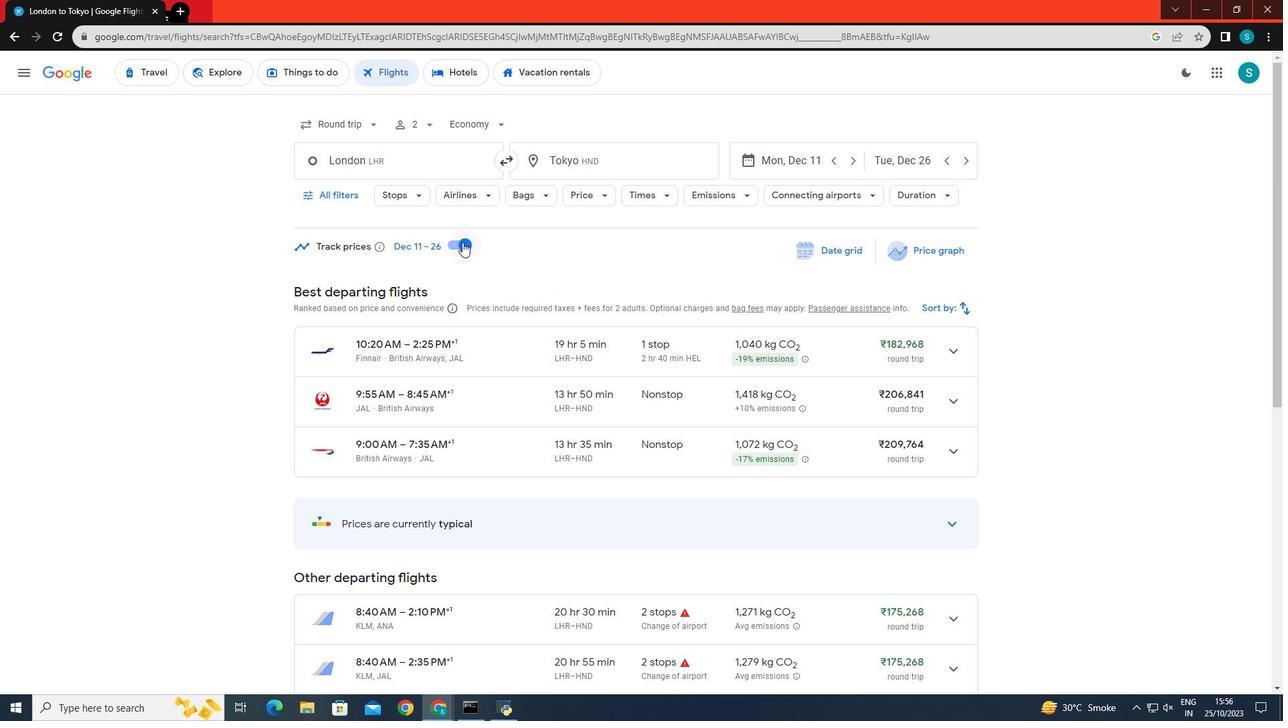 
Action: Mouse pressed left at (462, 242)
Screenshot: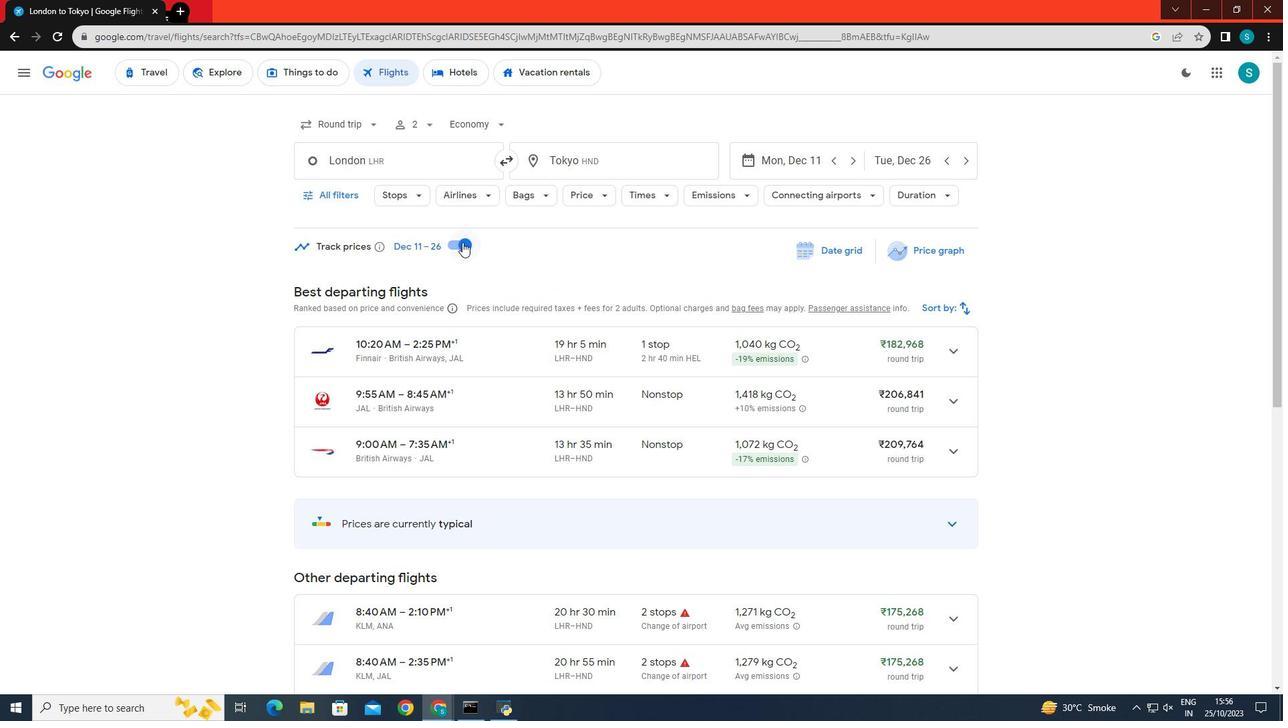 
Action: Mouse pressed left at (462, 242)
Screenshot: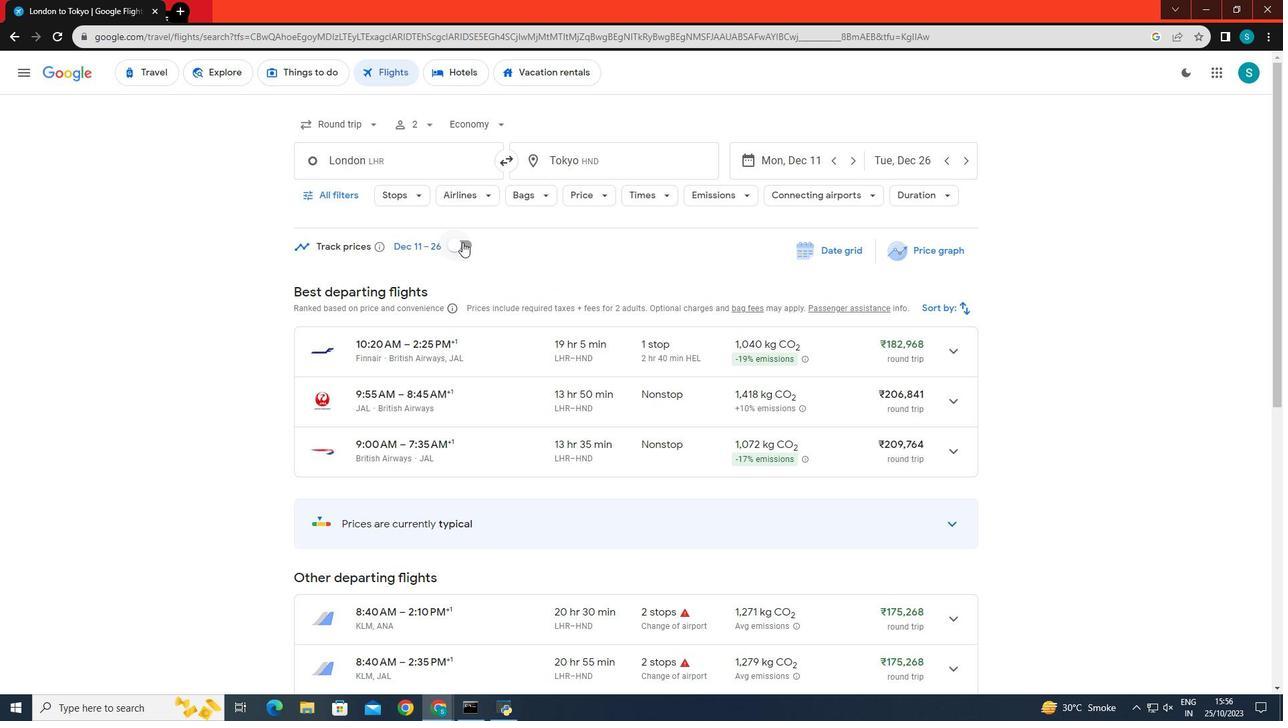 
Action: Mouse moved to (493, 378)
Screenshot: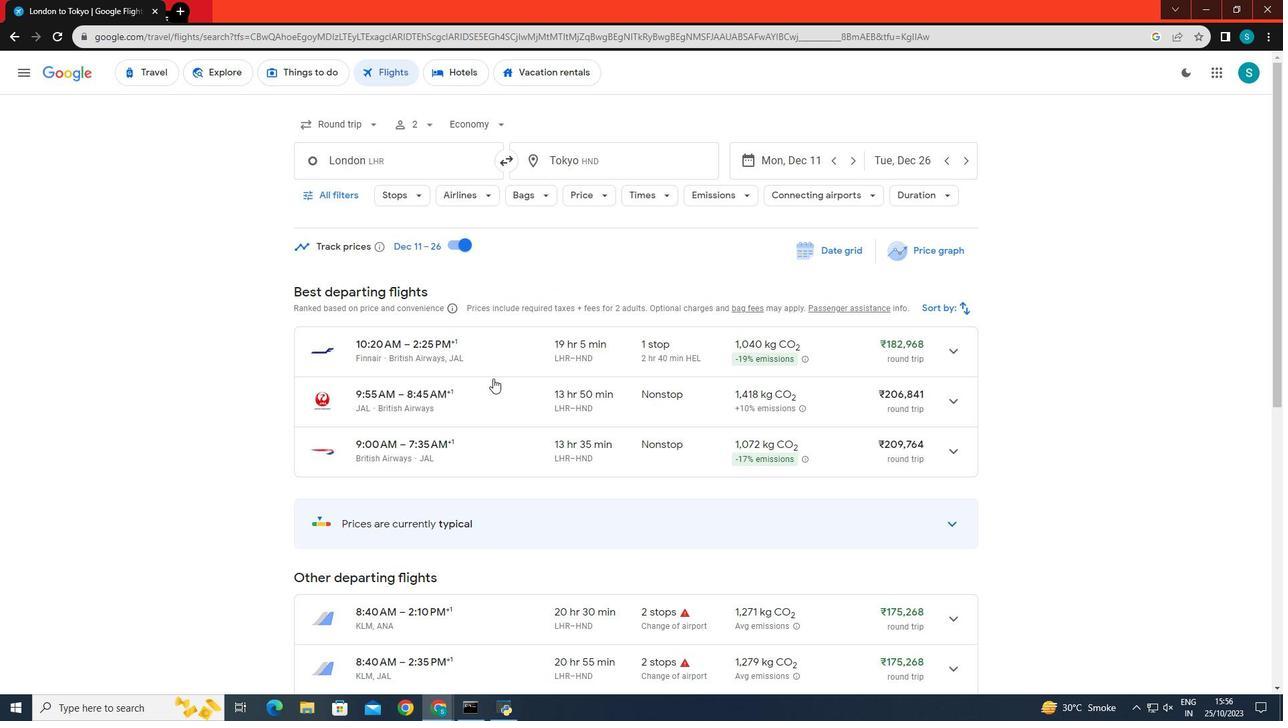 
Action: Mouse scrolled (493, 378) with delta (0, 0)
Screenshot: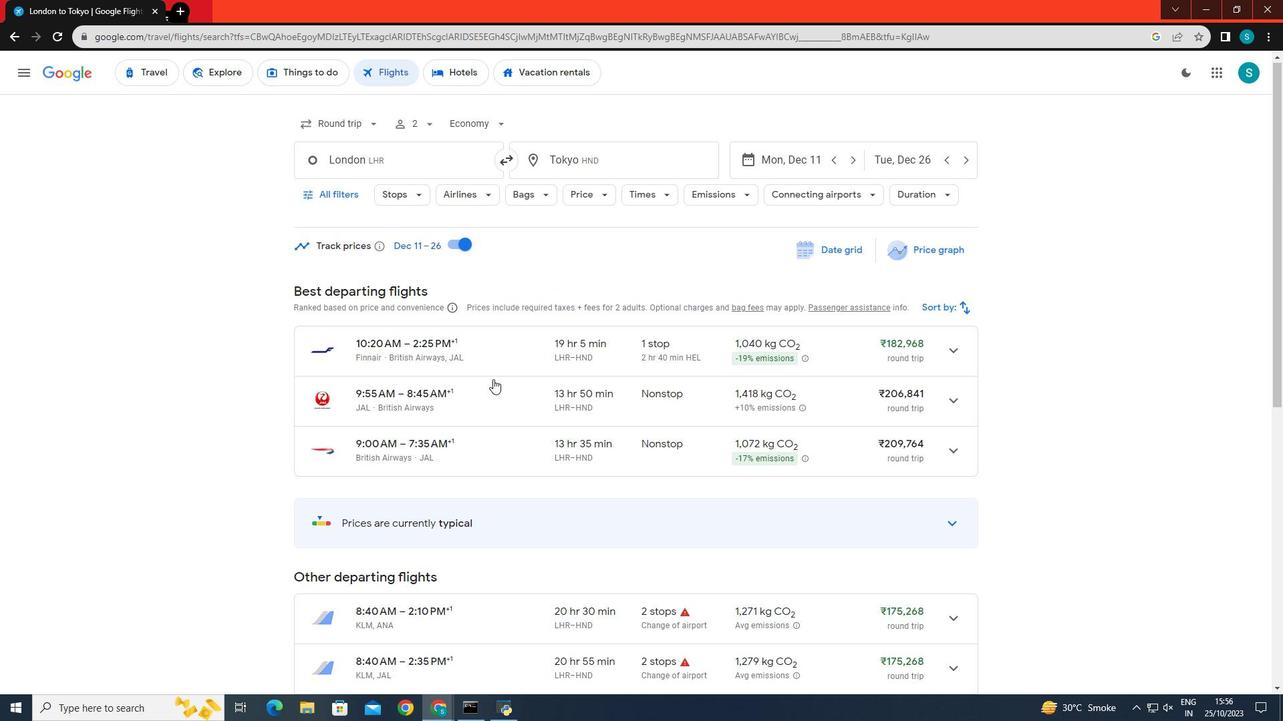
Action: Mouse moved to (746, 658)
Screenshot: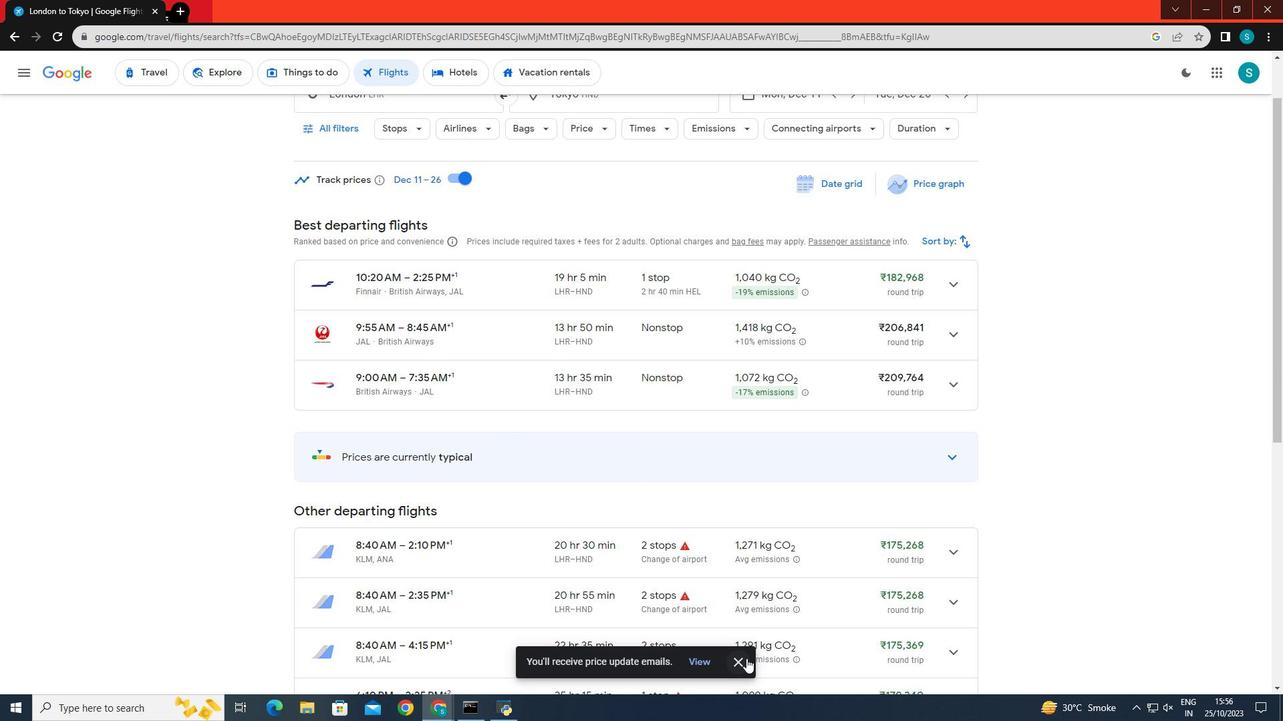 
Action: Mouse pressed left at (746, 658)
Screenshot: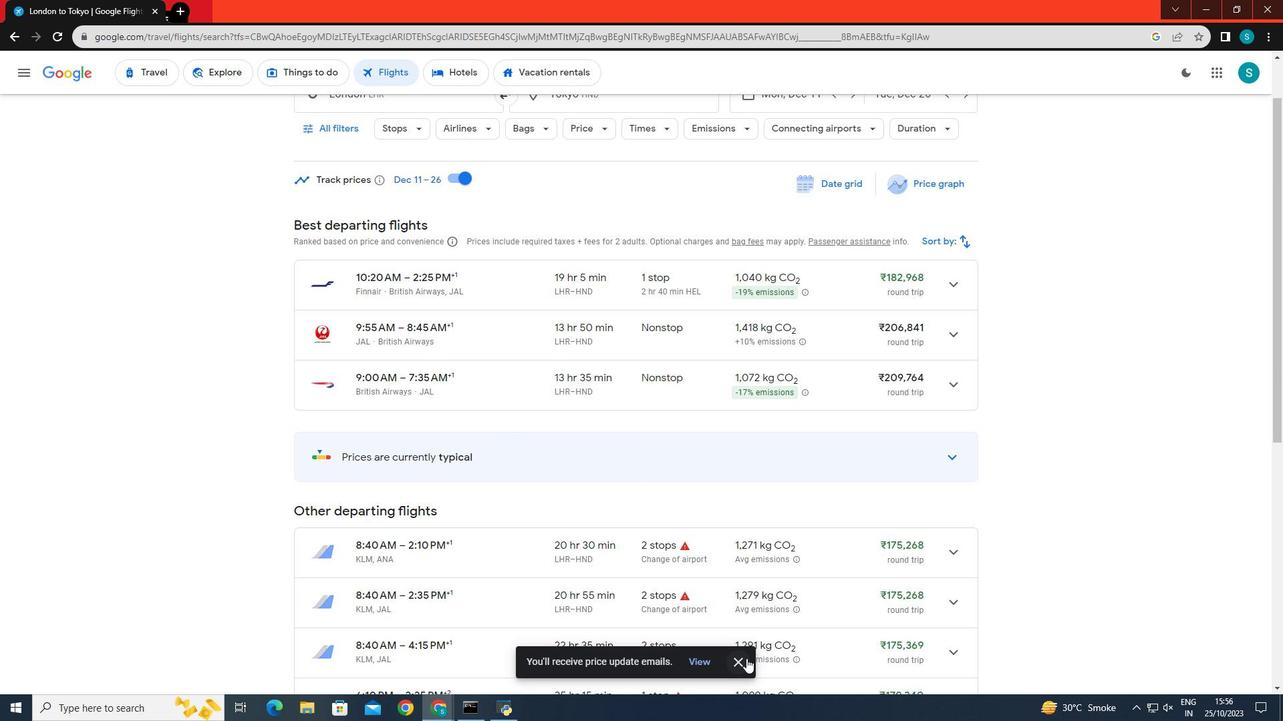 
Action: Mouse moved to (755, 580)
Screenshot: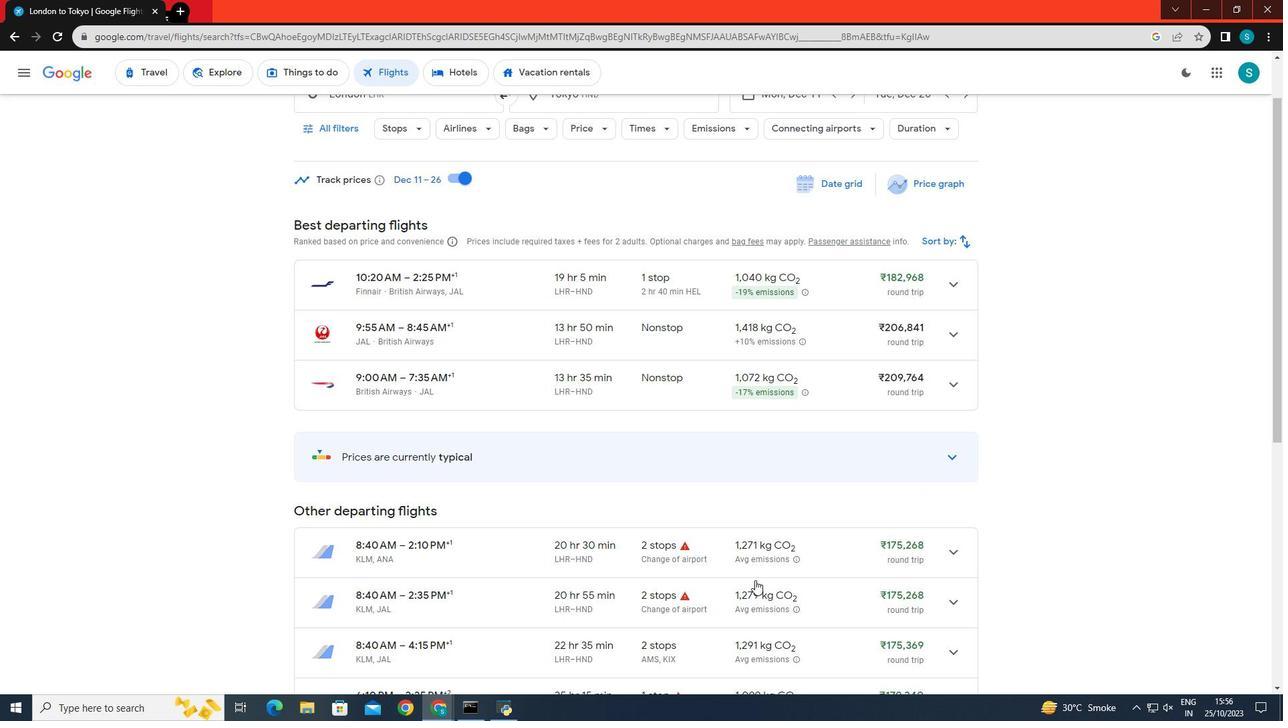 
